 Task: Look for space in Tirunelveli, India from 2nd June, 2023 to 15th June, 2023 for 2 adults in price range Rs.10000 to Rs.15000. Place can be entire place with 1  bedroom having 1 bed and 1 bathroom. Property type can be house, flat, guest house, hotel. Booking option can be shelf check-in. Required host language is English.
Action: Mouse moved to (457, 80)
Screenshot: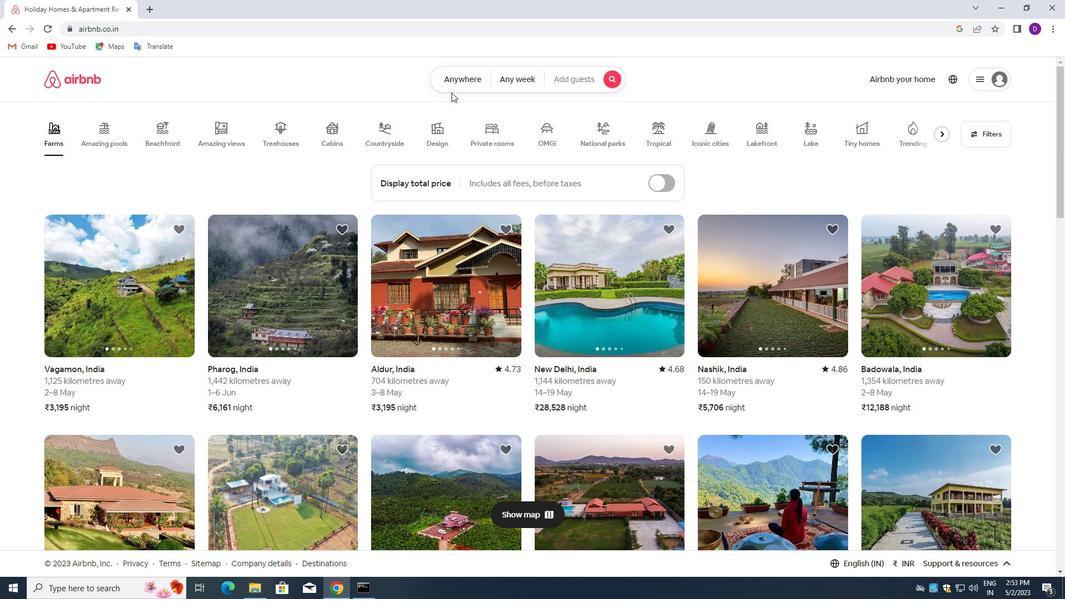 
Action: Mouse pressed left at (457, 80)
Screenshot: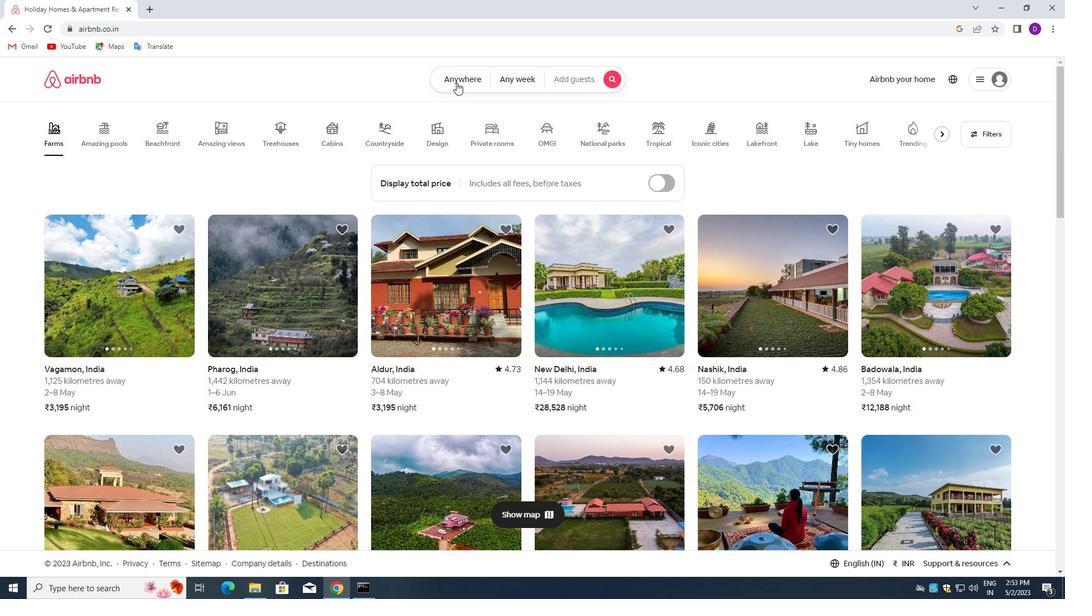 
Action: Mouse moved to (364, 127)
Screenshot: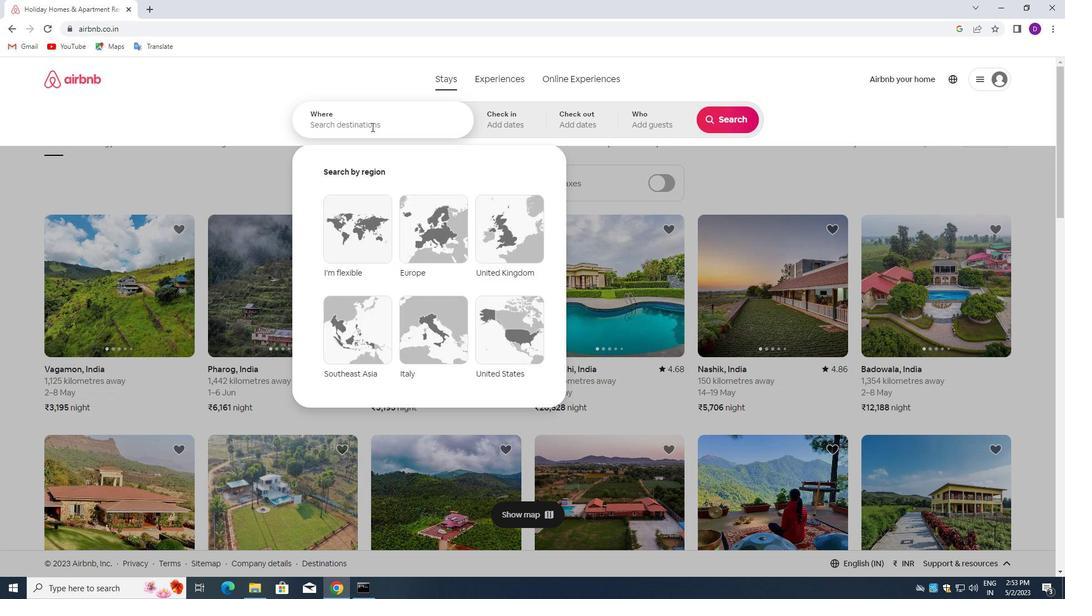 
Action: Mouse pressed left at (364, 127)
Screenshot: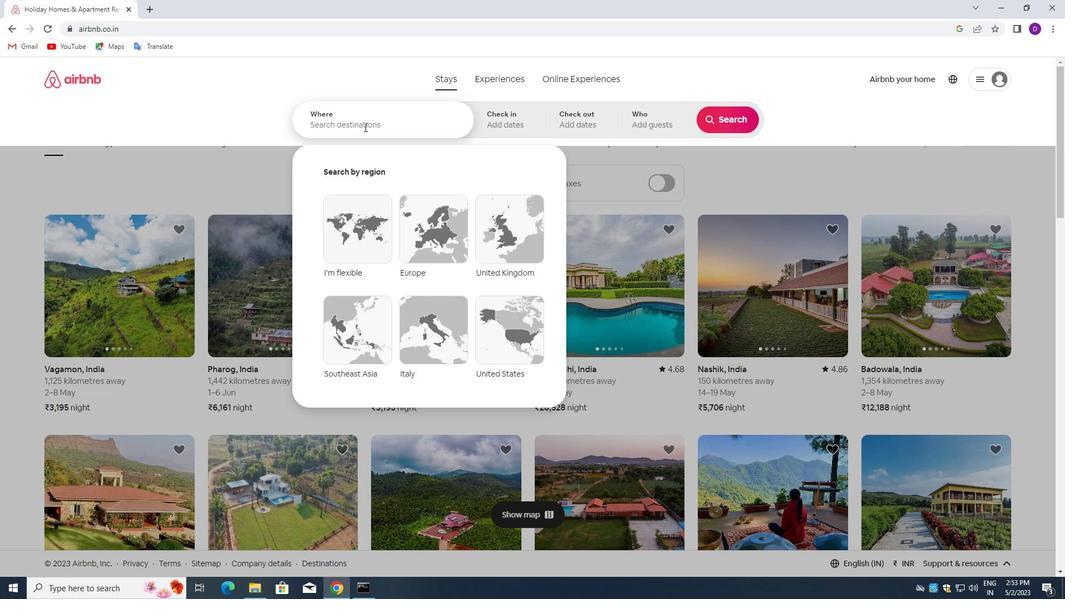 
Action: Key pressed <Key.shift_r>Tirunelveli,<Key.space><Key.shift>INDIA<Key.enter>
Screenshot: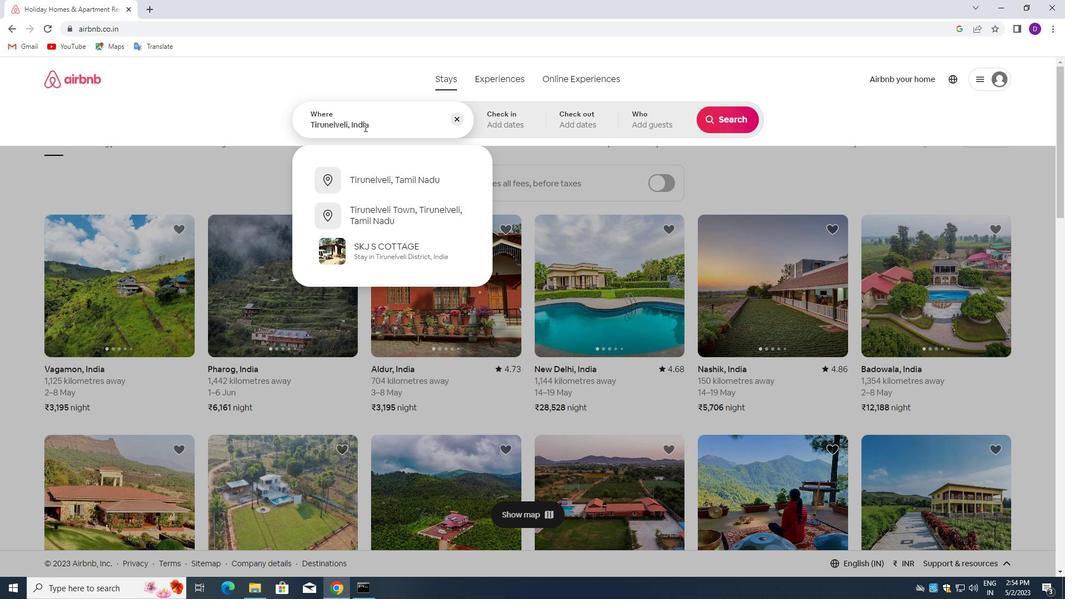 
Action: Mouse moved to (684, 254)
Screenshot: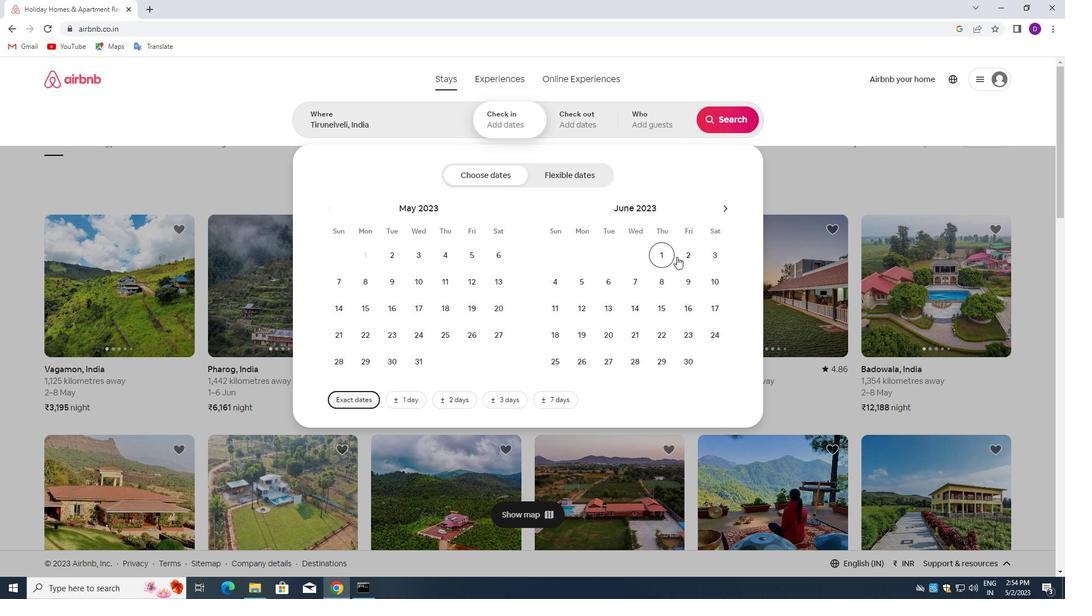 
Action: Mouse pressed left at (684, 254)
Screenshot: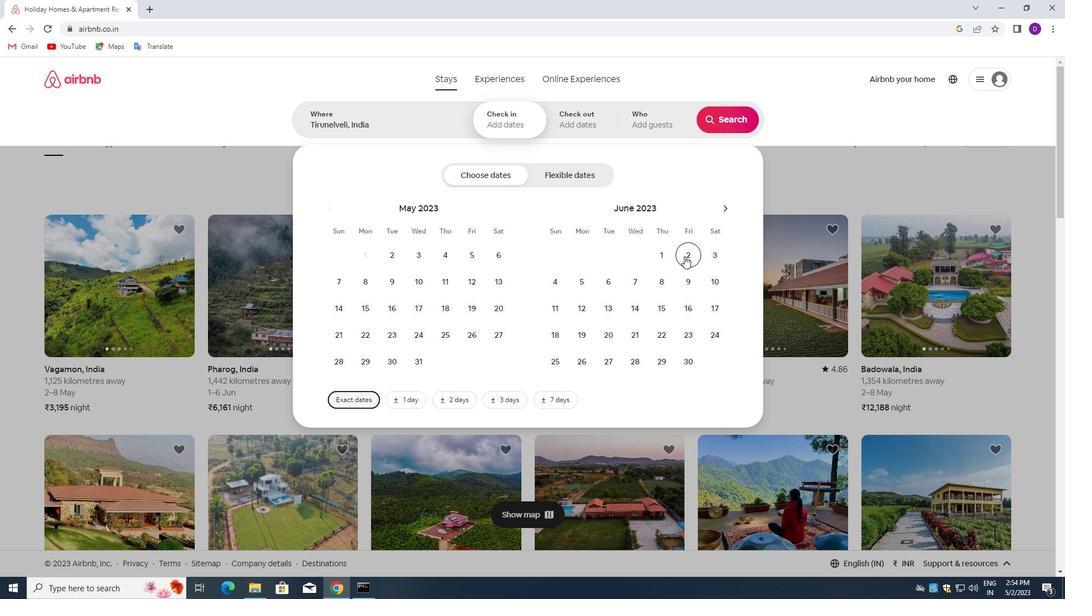 
Action: Mouse moved to (668, 303)
Screenshot: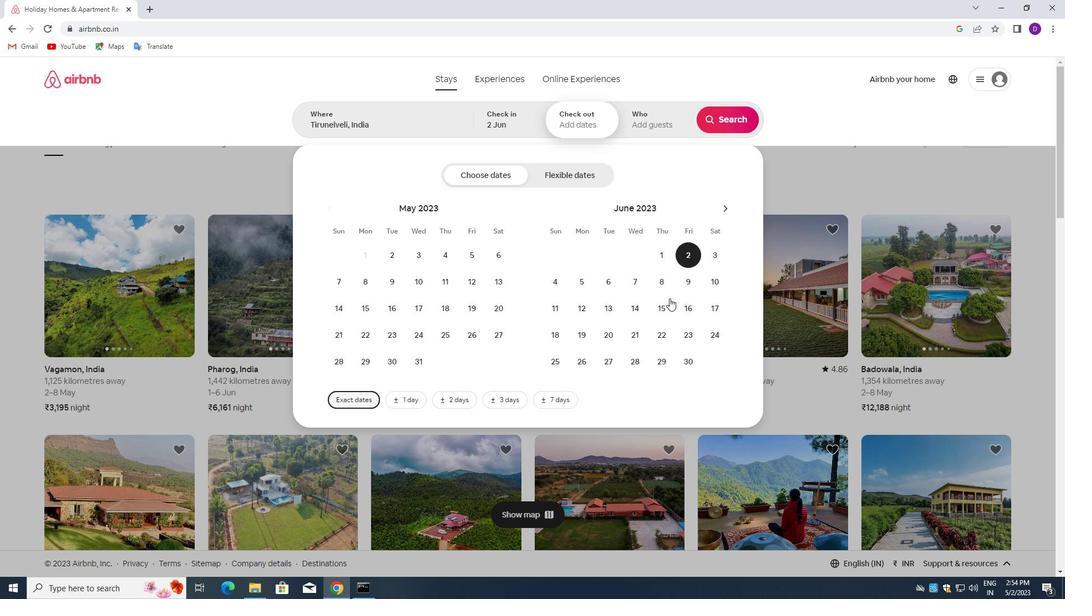 
Action: Mouse pressed left at (668, 303)
Screenshot: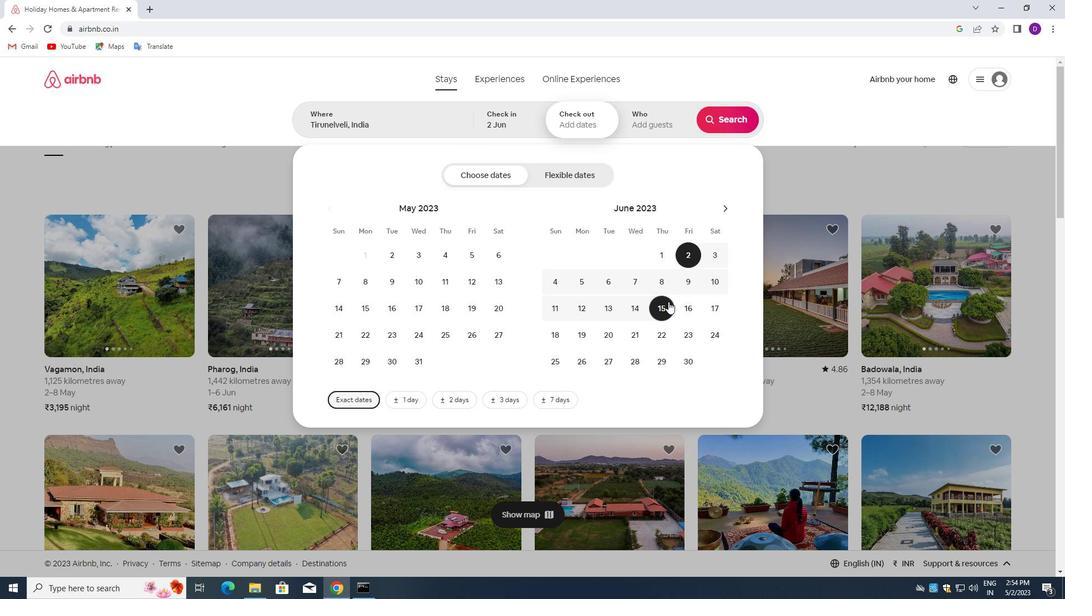 
Action: Mouse moved to (649, 114)
Screenshot: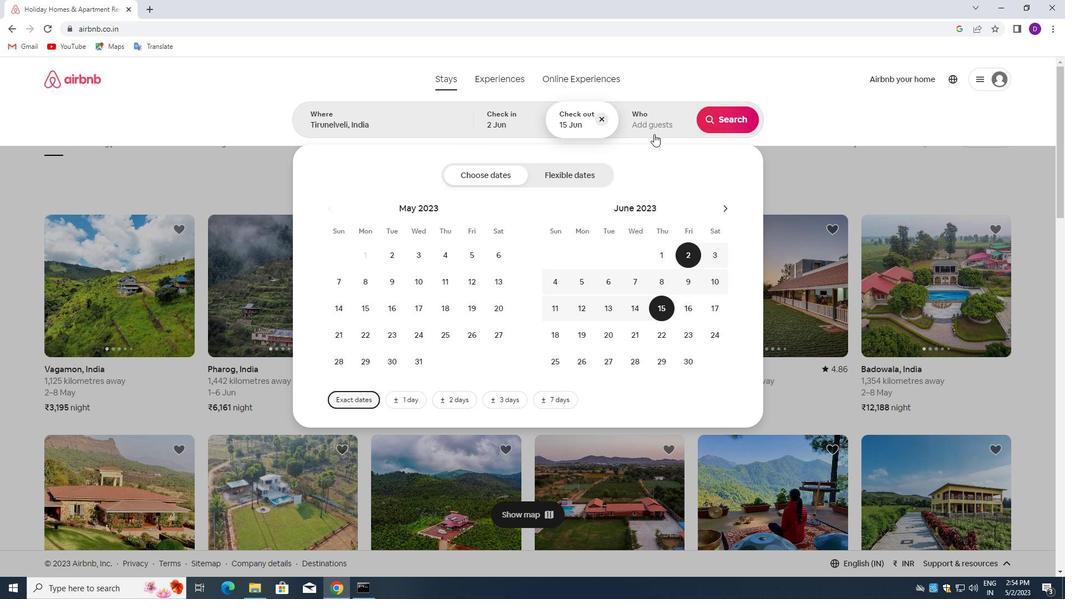 
Action: Mouse pressed left at (649, 114)
Screenshot: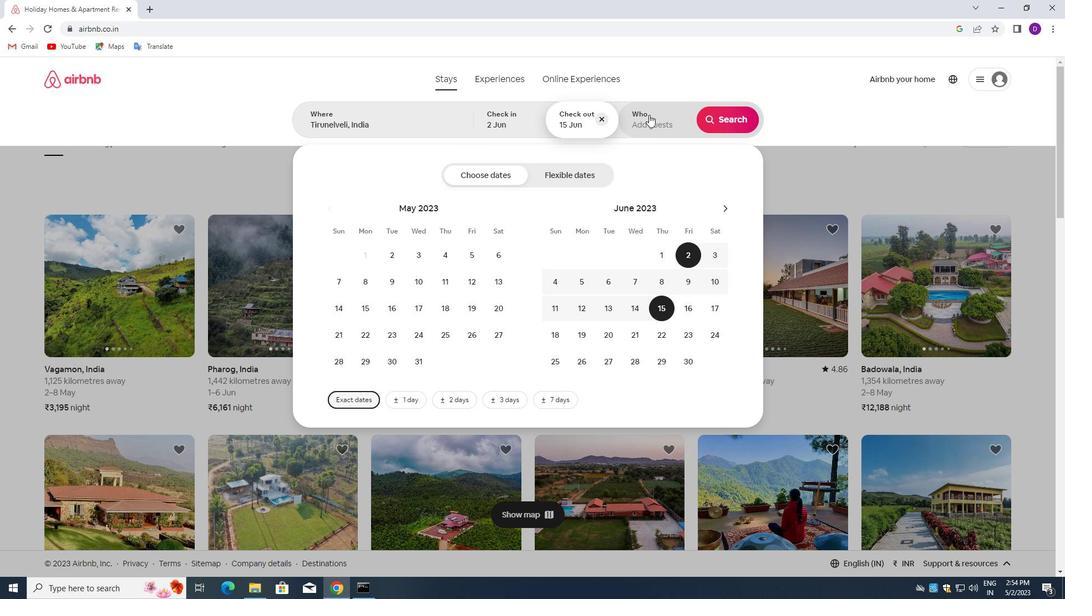 
Action: Mouse moved to (731, 180)
Screenshot: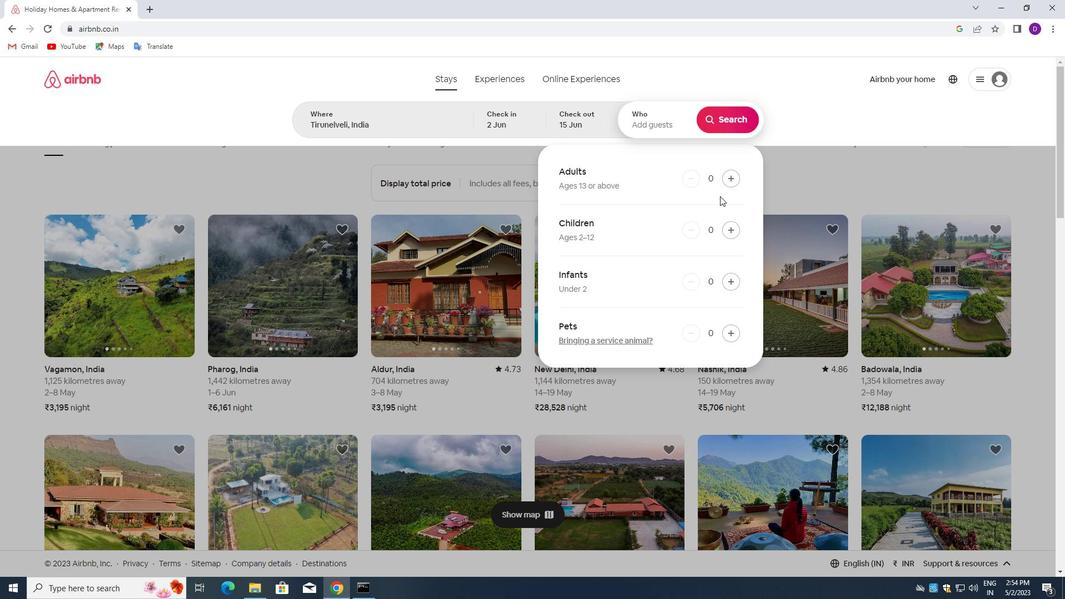 
Action: Mouse pressed left at (731, 180)
Screenshot: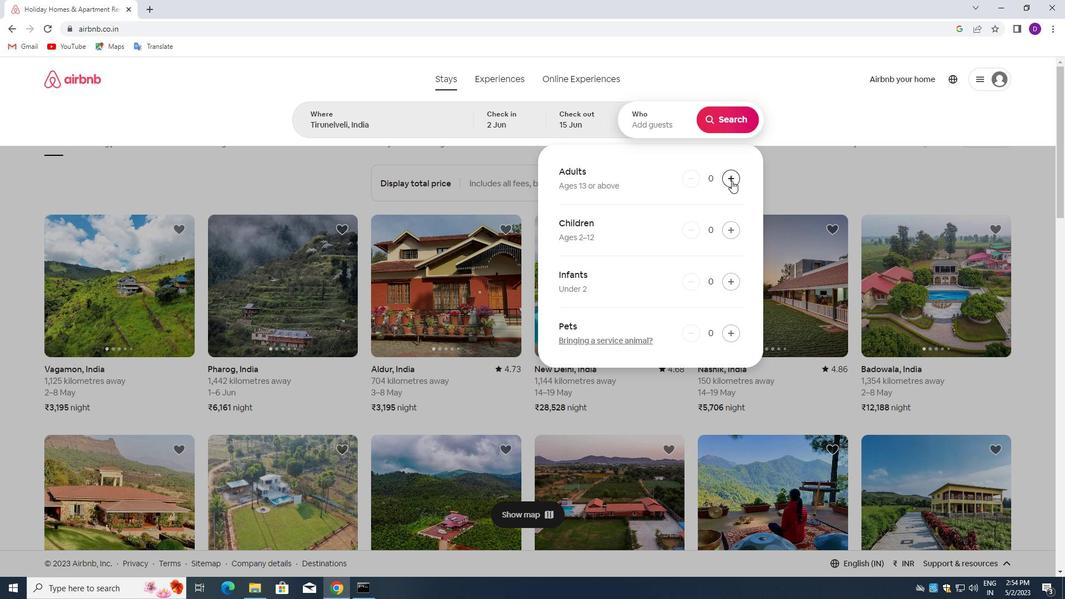 
Action: Mouse pressed left at (731, 180)
Screenshot: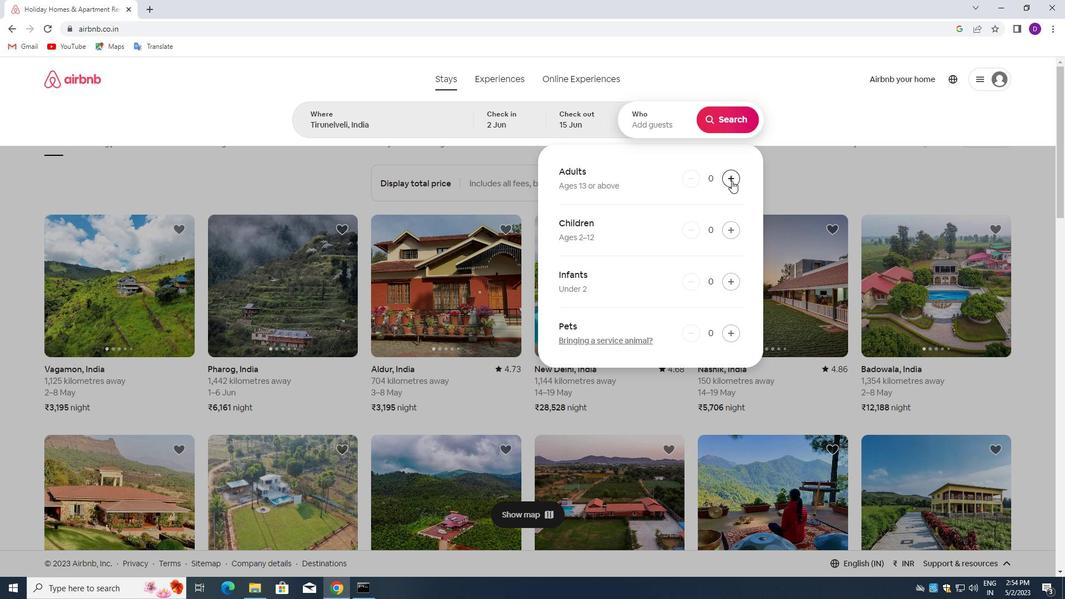 
Action: Mouse moved to (730, 122)
Screenshot: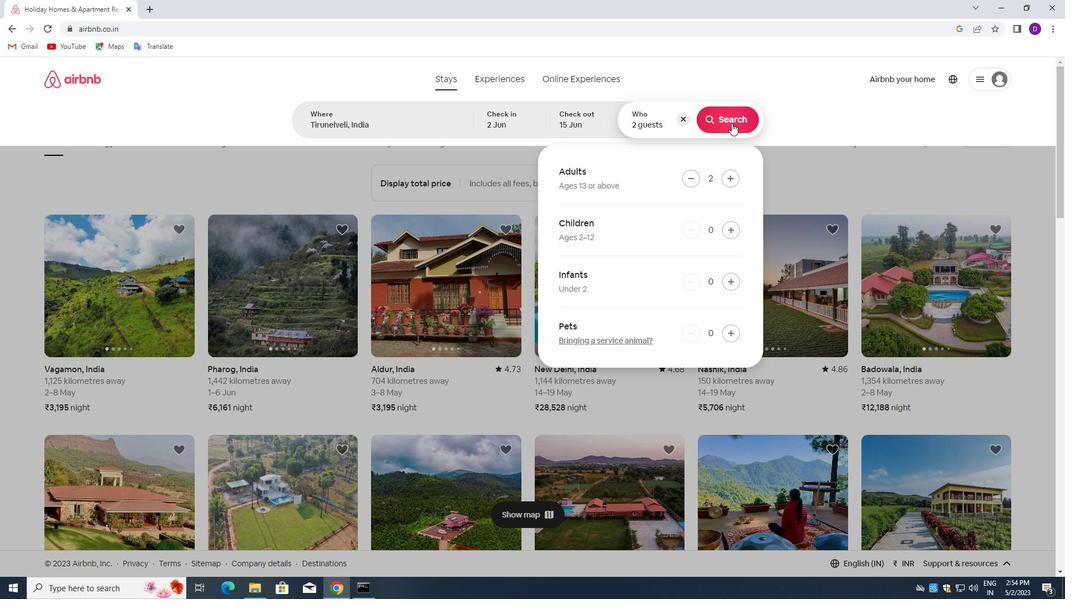
Action: Mouse pressed left at (730, 122)
Screenshot: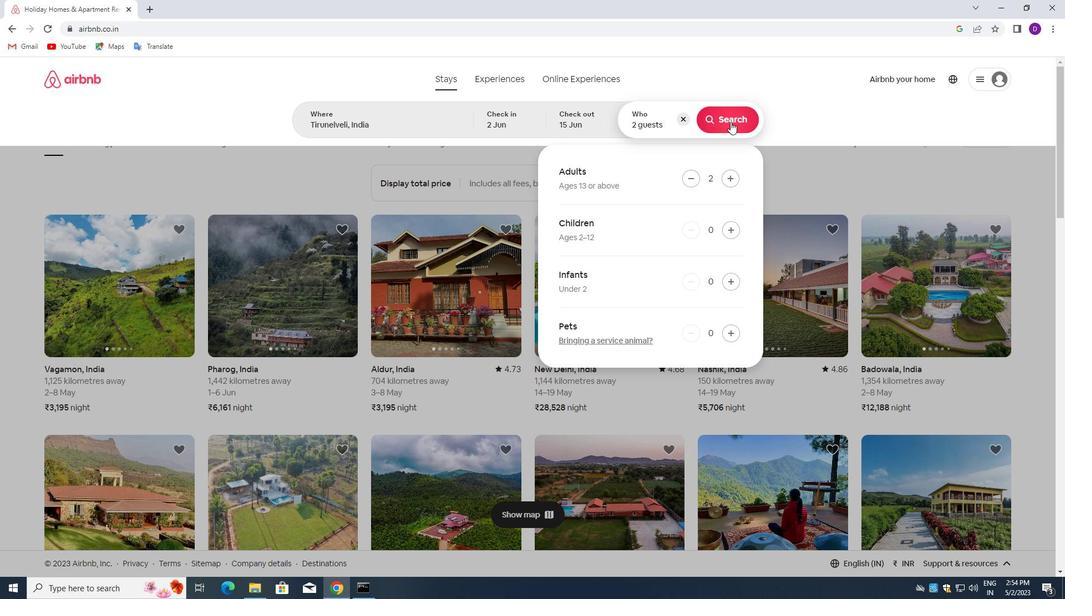 
Action: Mouse moved to (1007, 125)
Screenshot: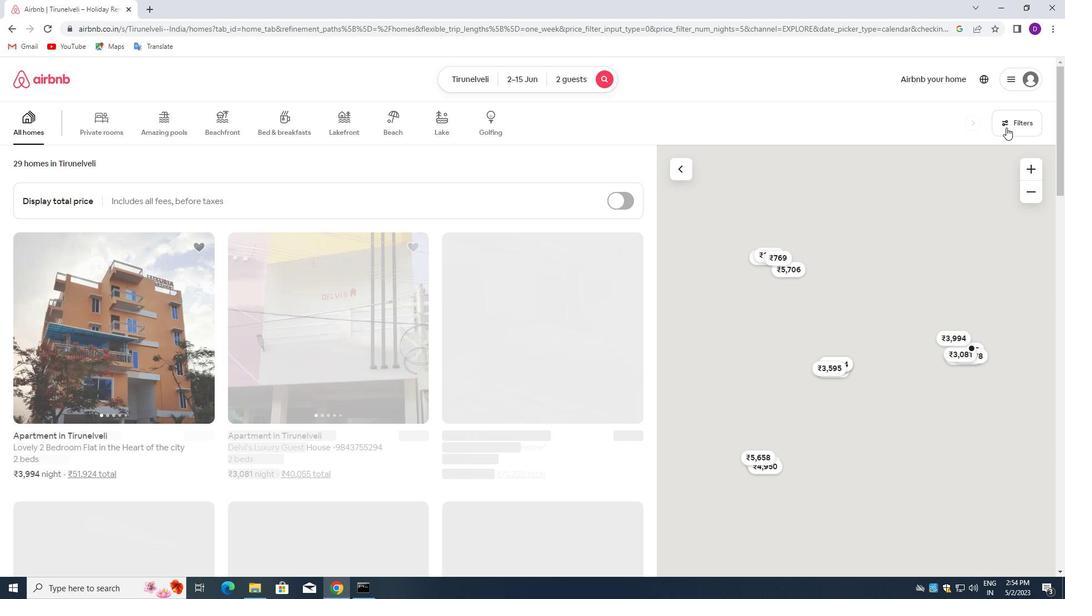 
Action: Mouse pressed left at (1007, 125)
Screenshot: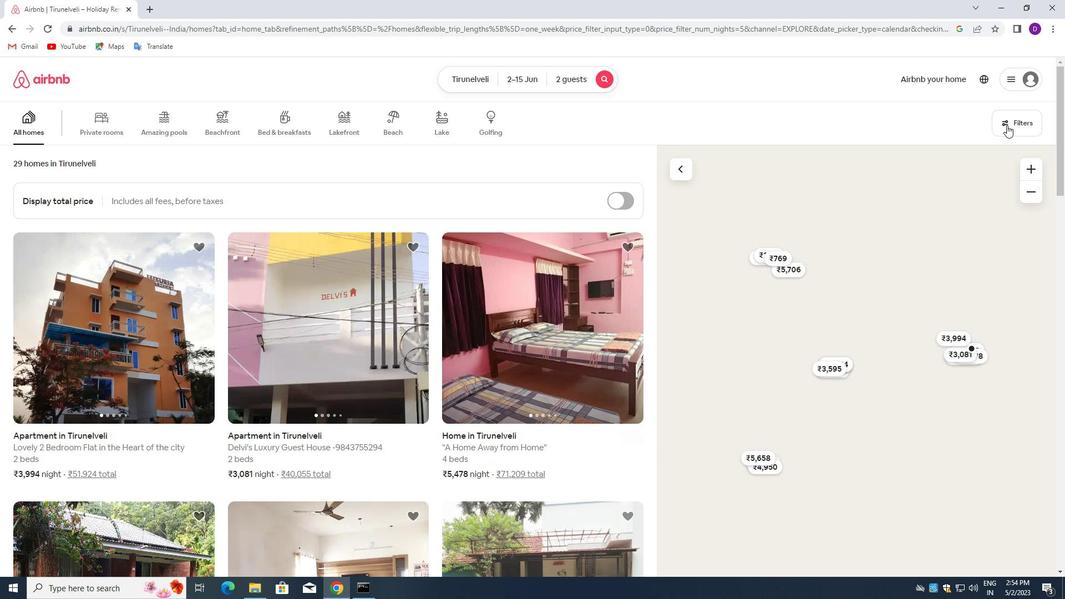 
Action: Mouse moved to (377, 262)
Screenshot: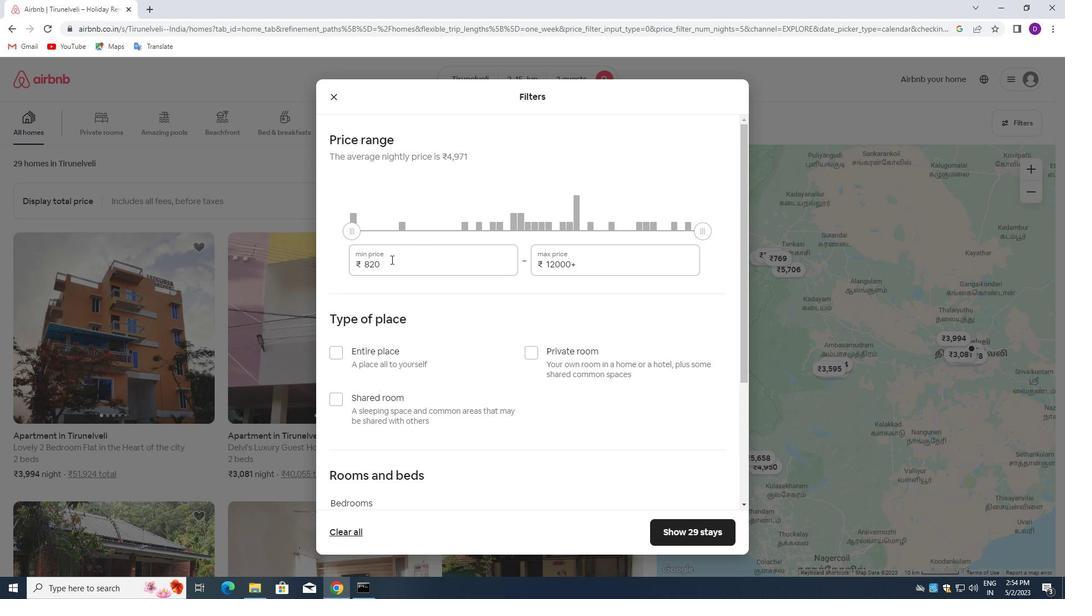 
Action: Mouse pressed left at (377, 262)
Screenshot: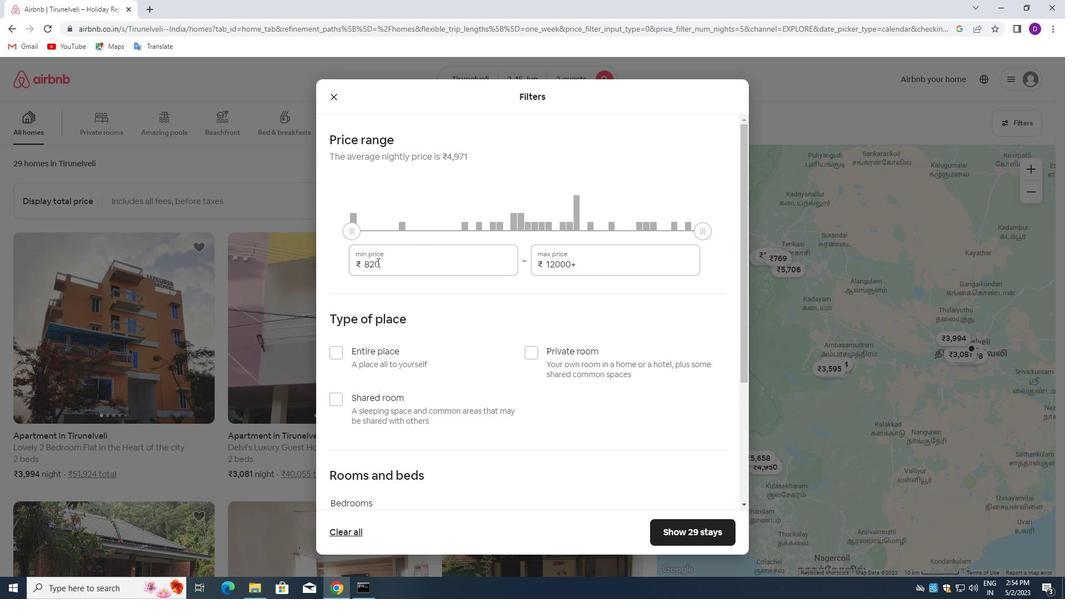 
Action: Mouse moved to (385, 263)
Screenshot: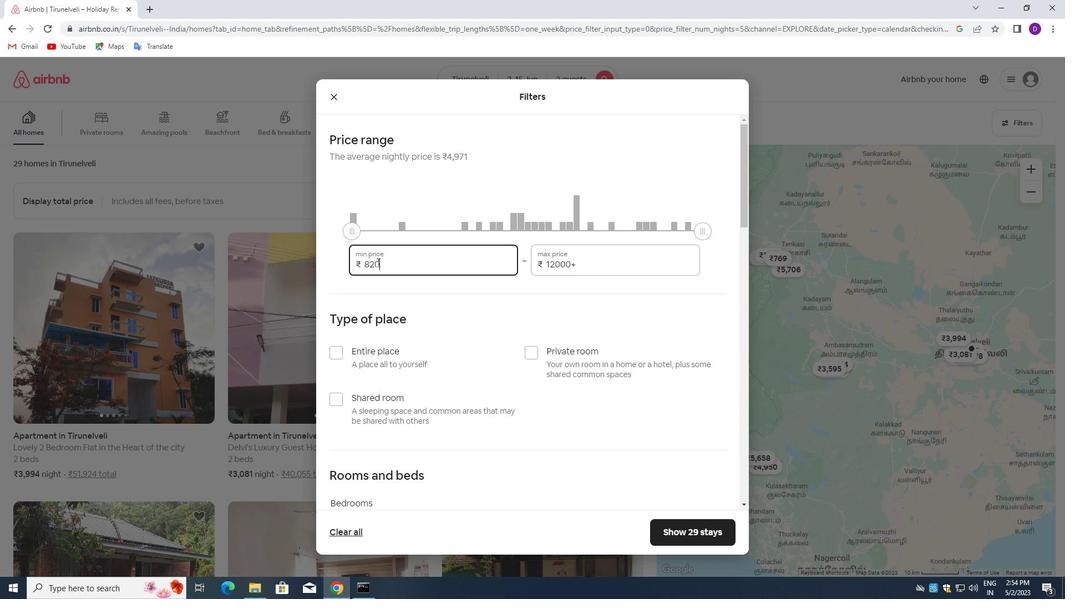 
Action: Mouse pressed left at (385, 263)
Screenshot: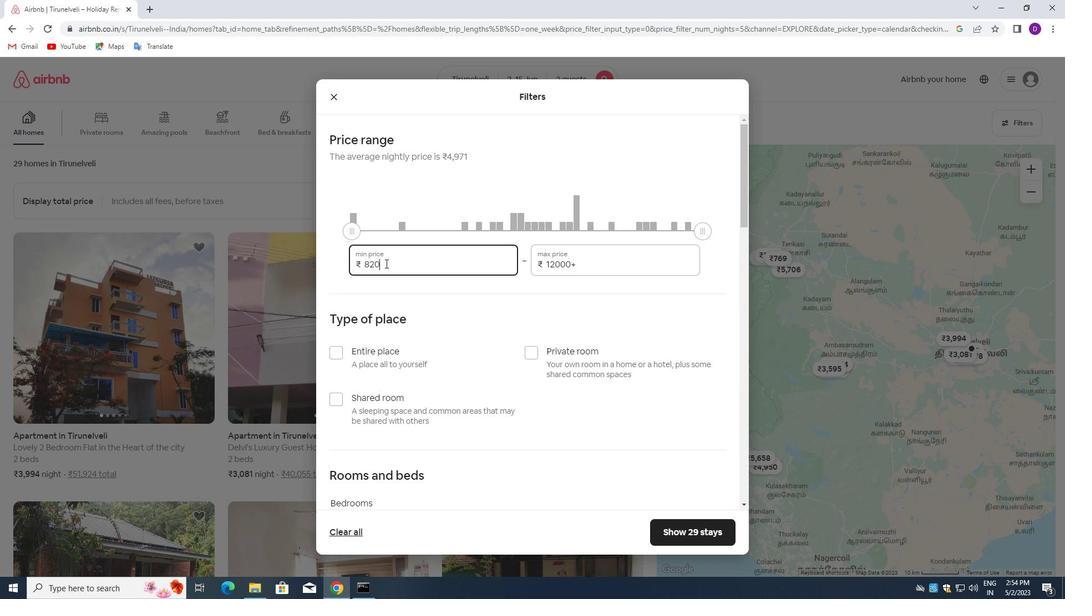 
Action: Mouse pressed left at (385, 263)
Screenshot: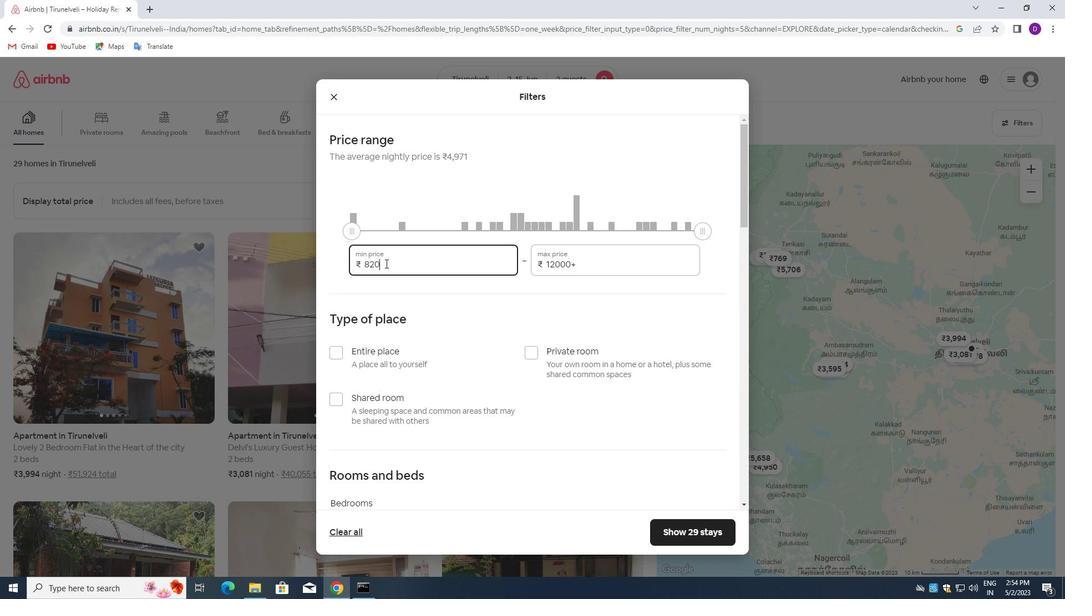
Action: Key pressed 10000<Key.tab>15000
Screenshot: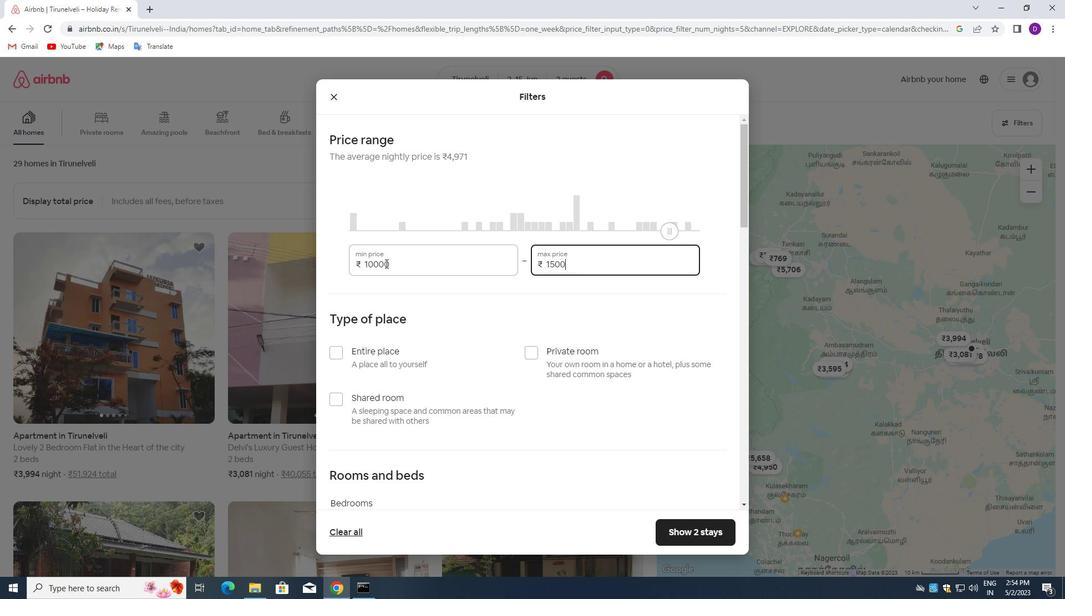 
Action: Mouse moved to (432, 309)
Screenshot: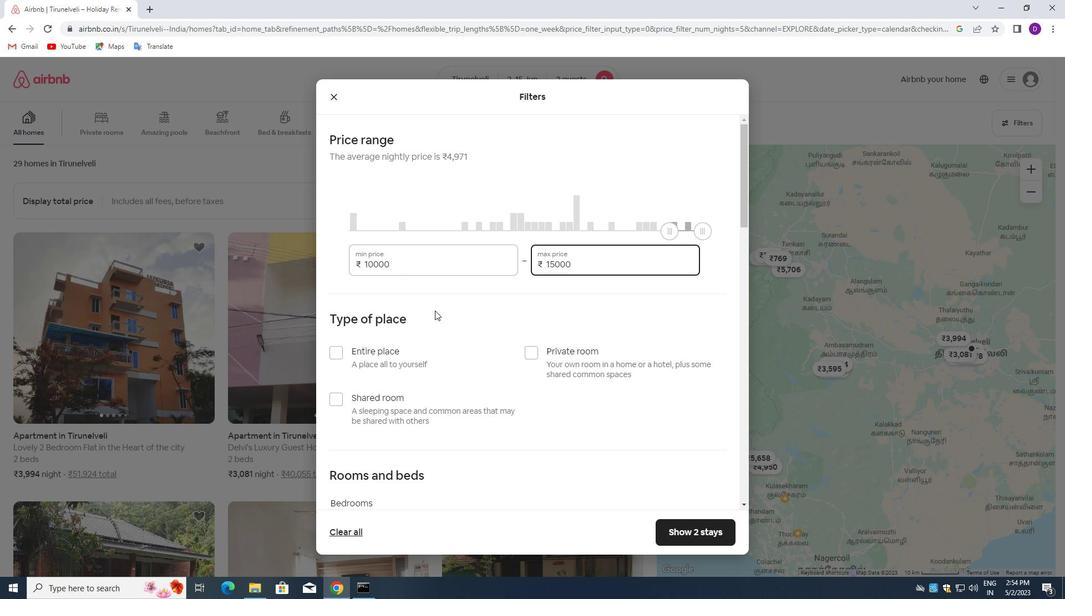 
Action: Mouse scrolled (432, 309) with delta (0, 0)
Screenshot: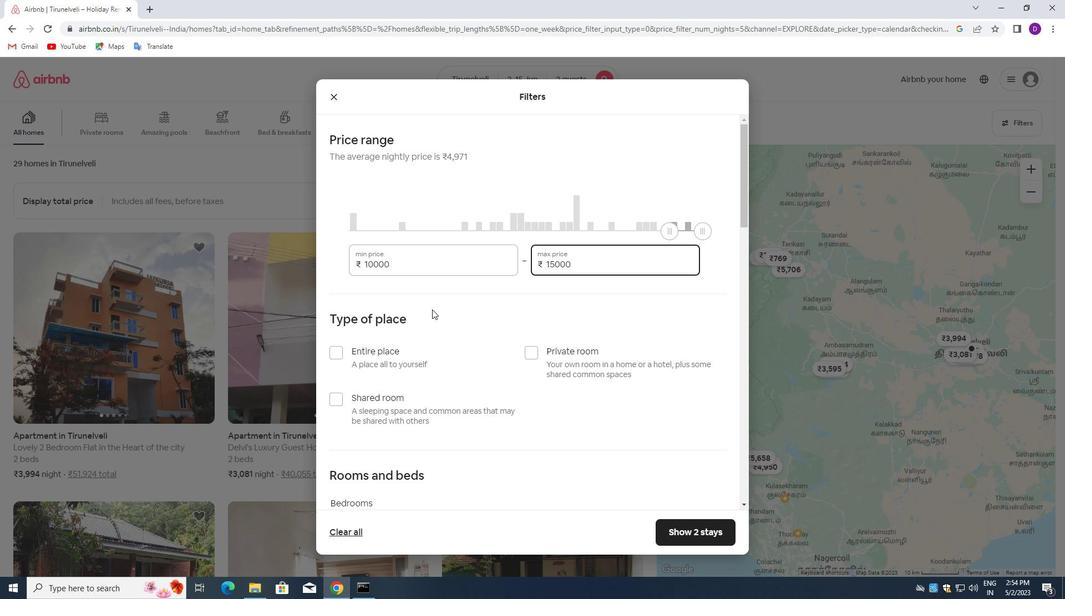 
Action: Mouse moved to (431, 309)
Screenshot: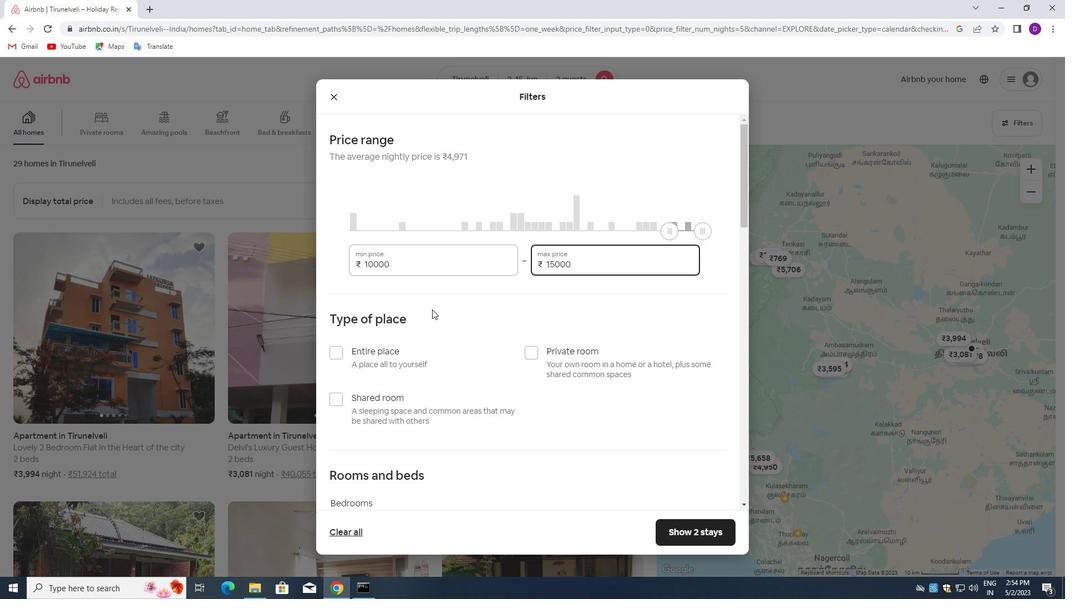 
Action: Mouse scrolled (431, 309) with delta (0, 0)
Screenshot: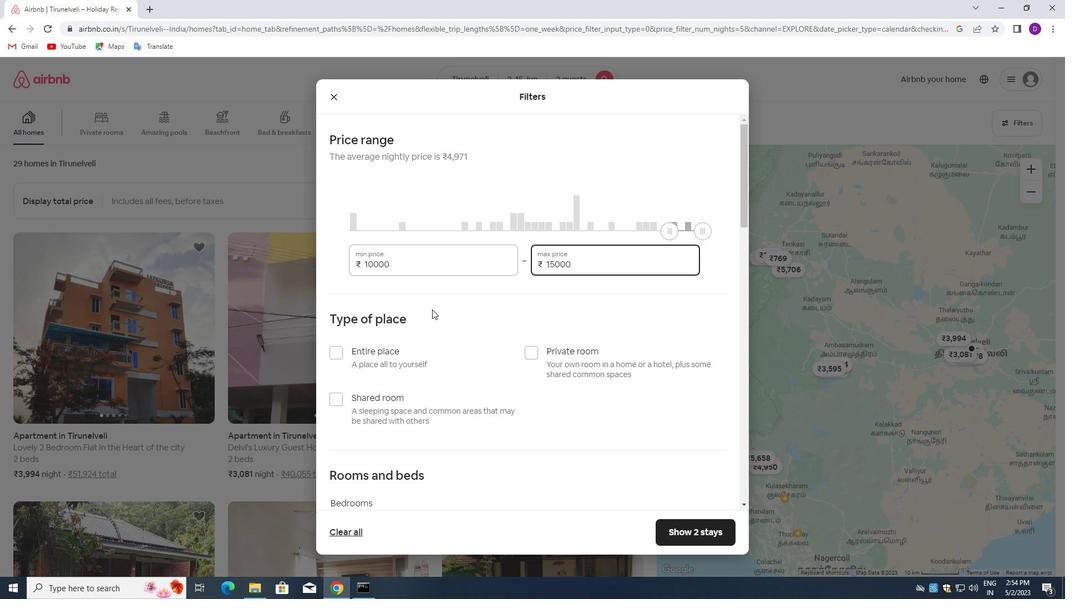 
Action: Mouse moved to (430, 309)
Screenshot: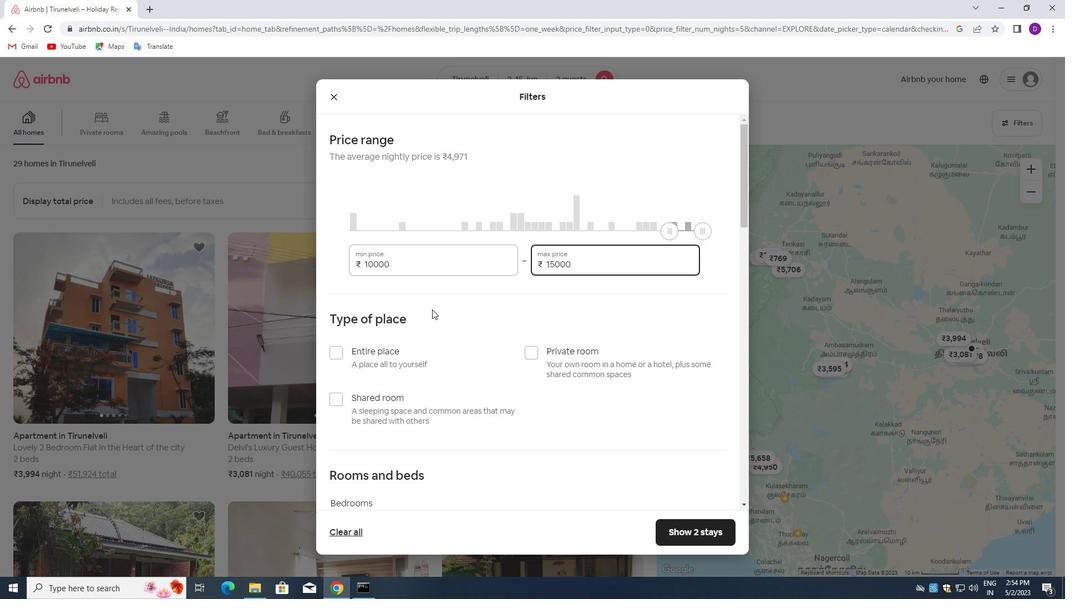
Action: Mouse scrolled (430, 309) with delta (0, 0)
Screenshot: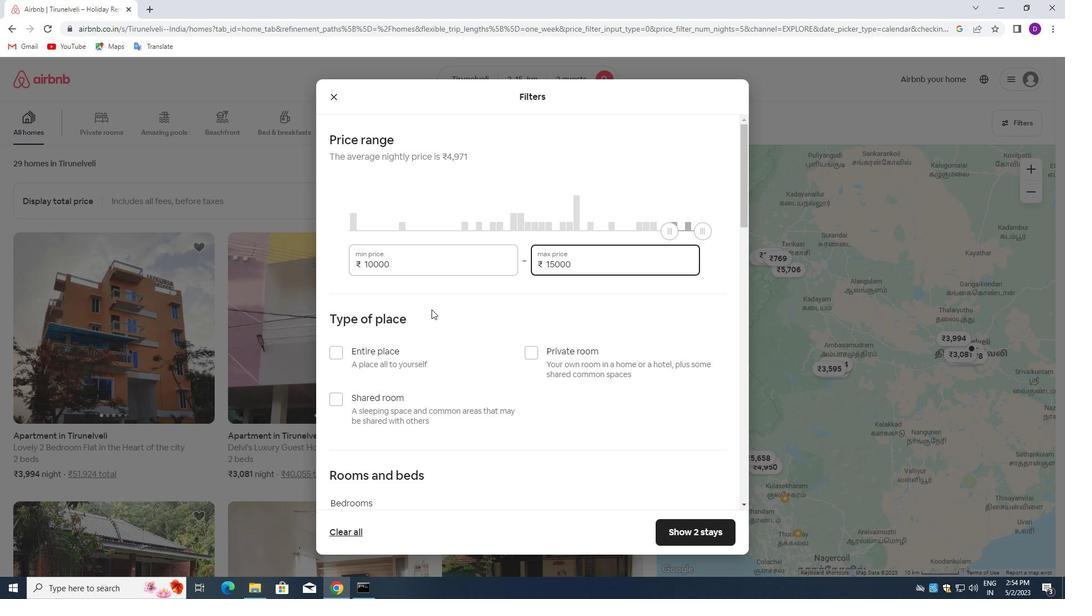 
Action: Mouse moved to (338, 187)
Screenshot: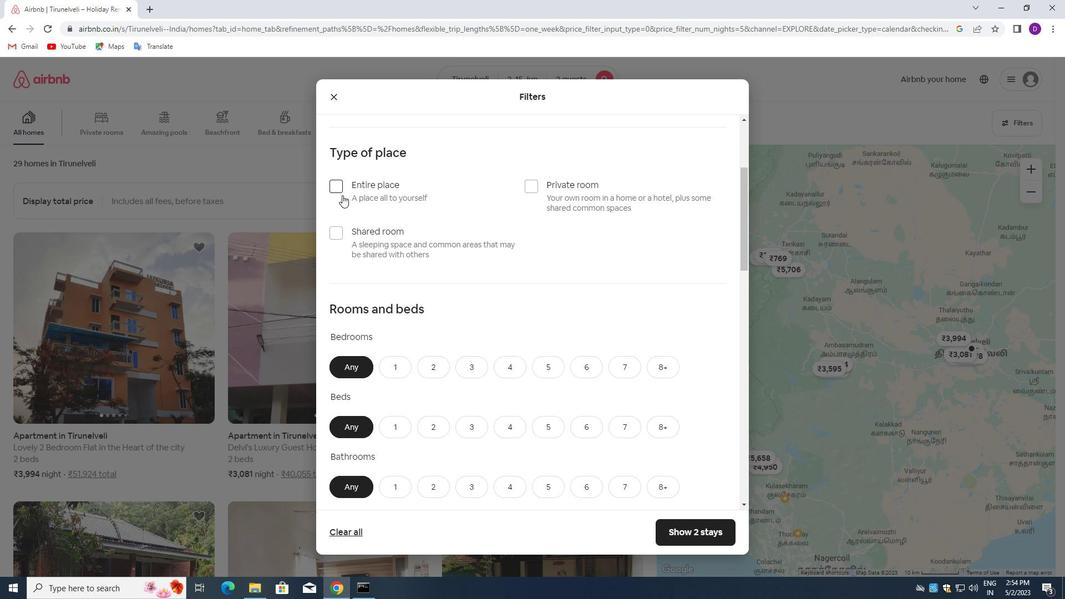 
Action: Mouse pressed left at (338, 187)
Screenshot: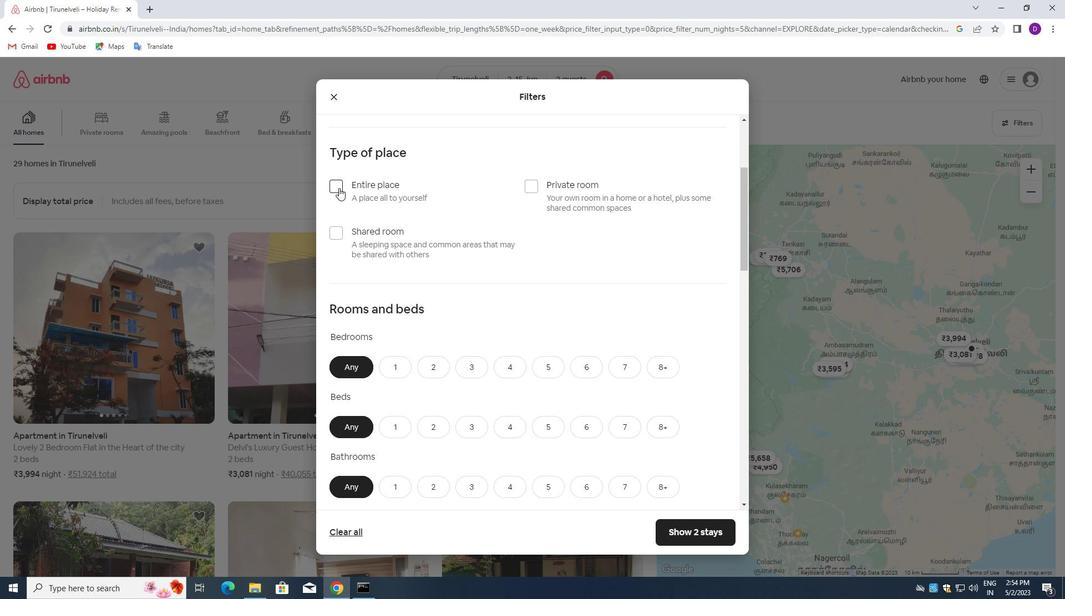 
Action: Mouse moved to (415, 227)
Screenshot: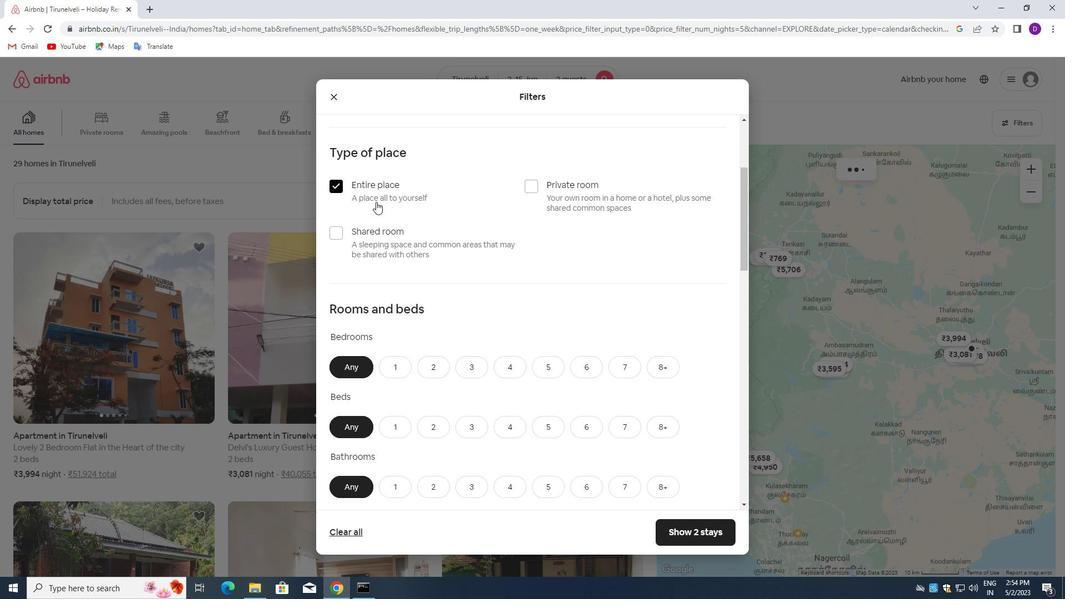 
Action: Mouse scrolled (415, 226) with delta (0, 0)
Screenshot: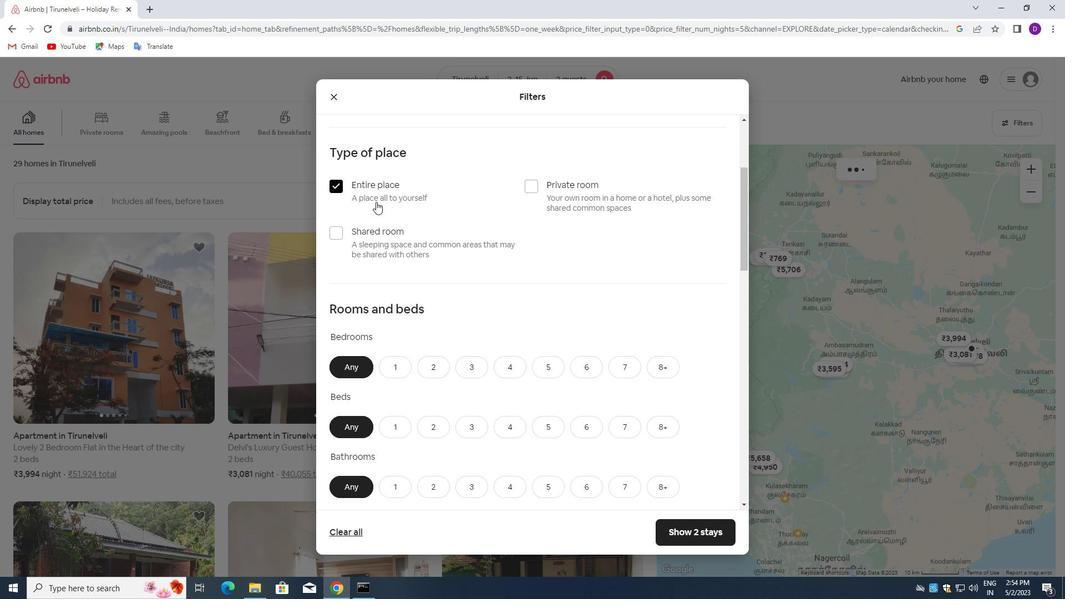 
Action: Mouse moved to (394, 298)
Screenshot: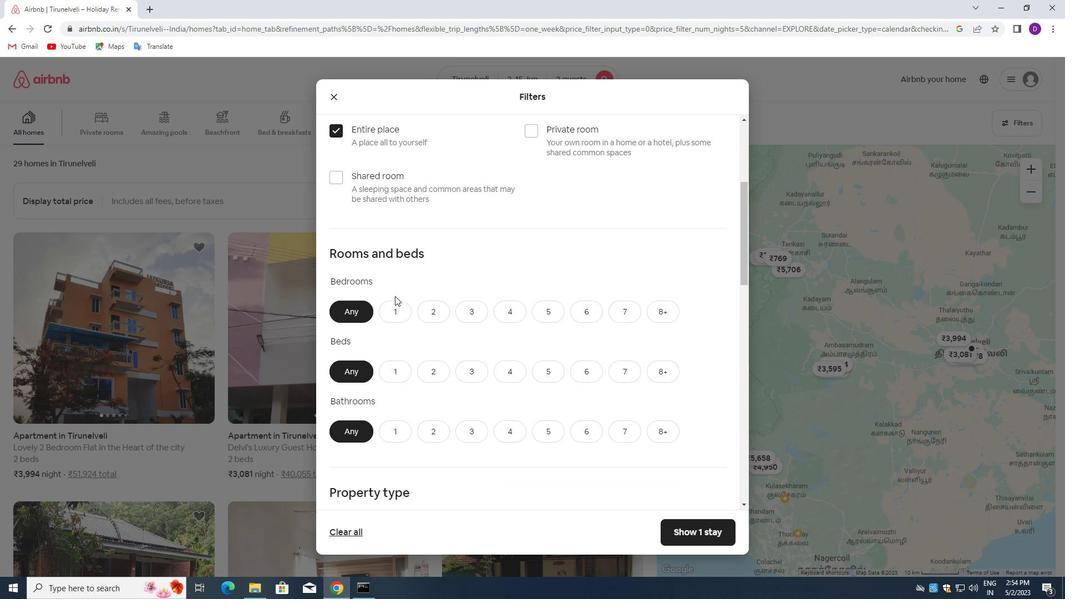 
Action: Mouse pressed left at (394, 298)
Screenshot: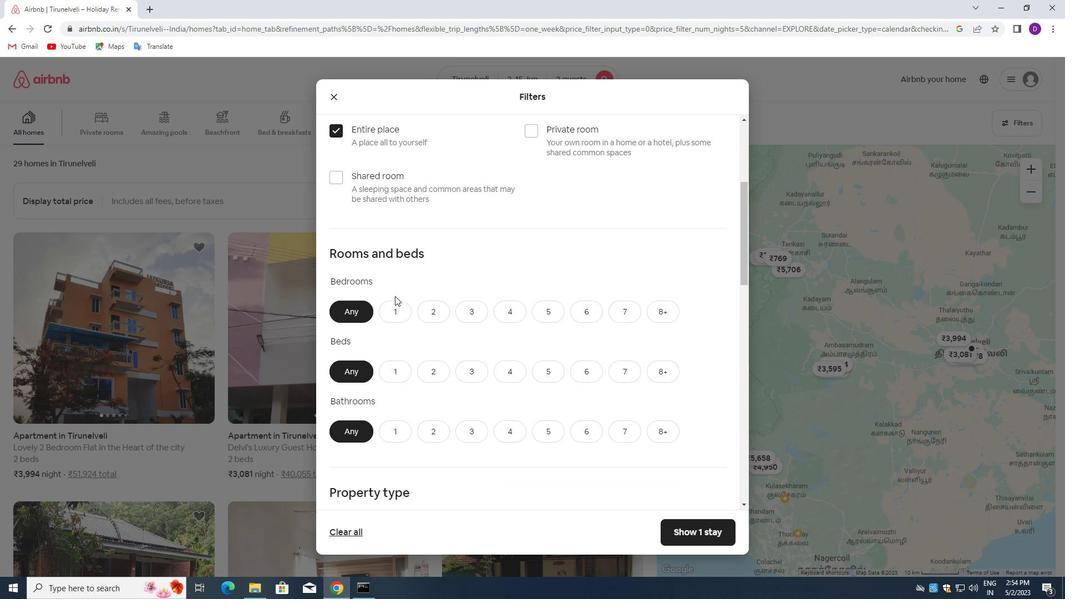 
Action: Mouse moved to (395, 307)
Screenshot: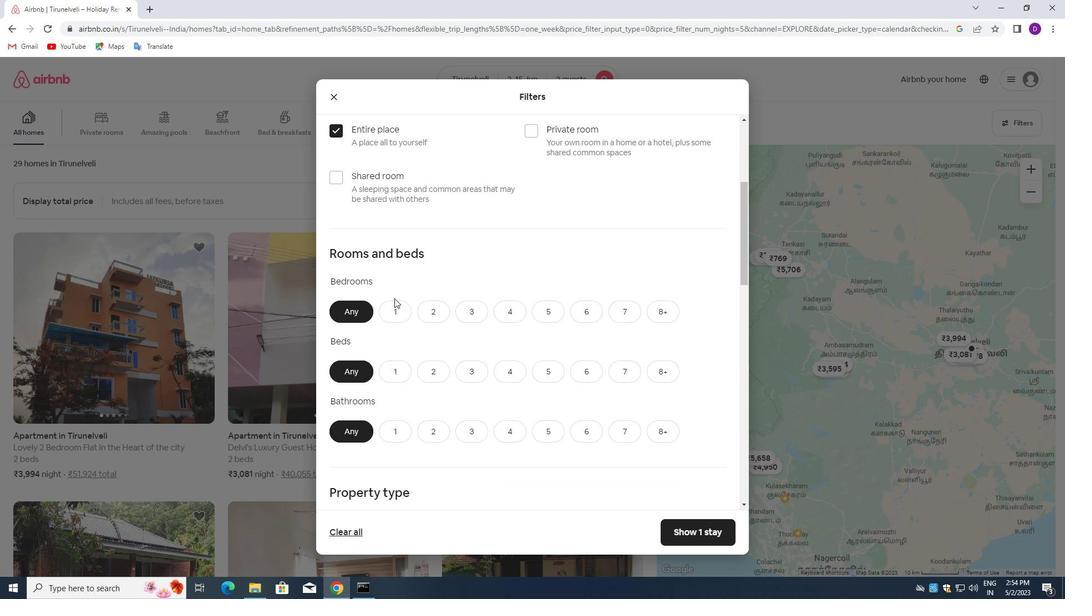 
Action: Mouse pressed left at (395, 307)
Screenshot: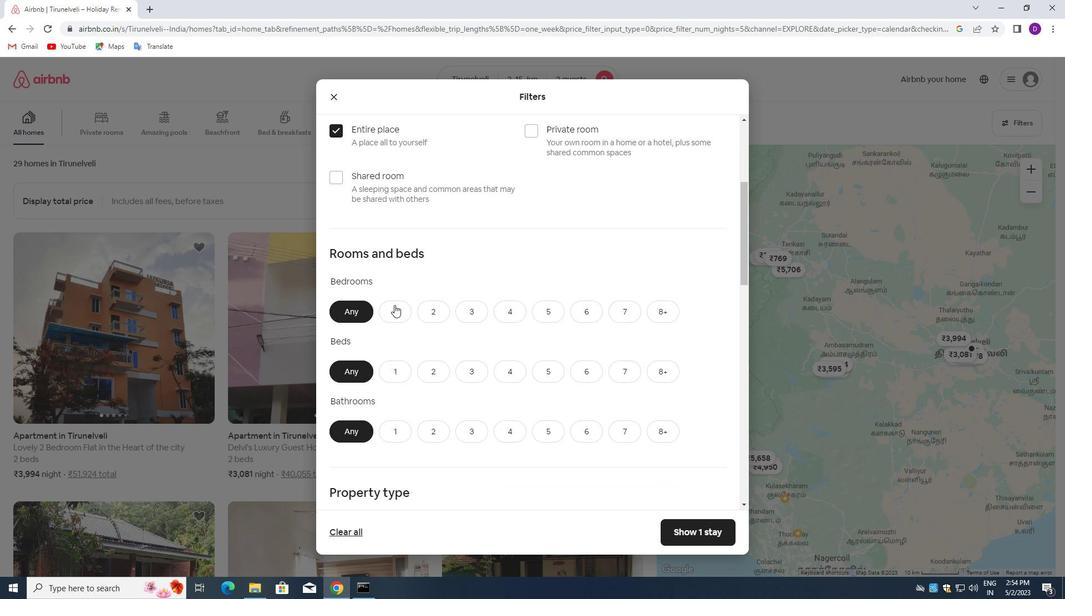 
Action: Mouse moved to (398, 364)
Screenshot: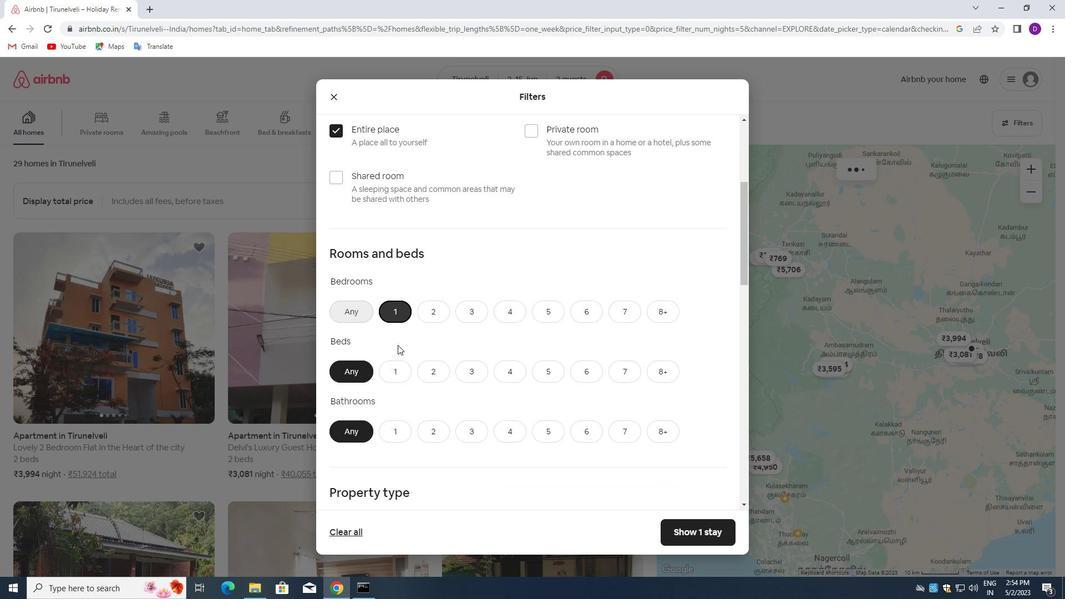 
Action: Mouse pressed left at (398, 364)
Screenshot: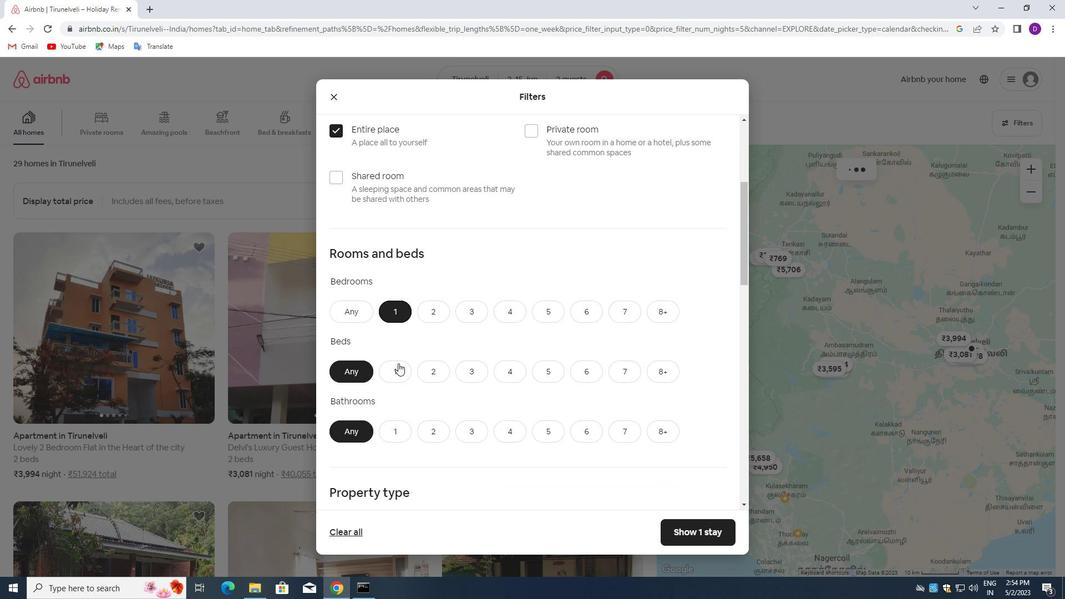 
Action: Mouse moved to (396, 430)
Screenshot: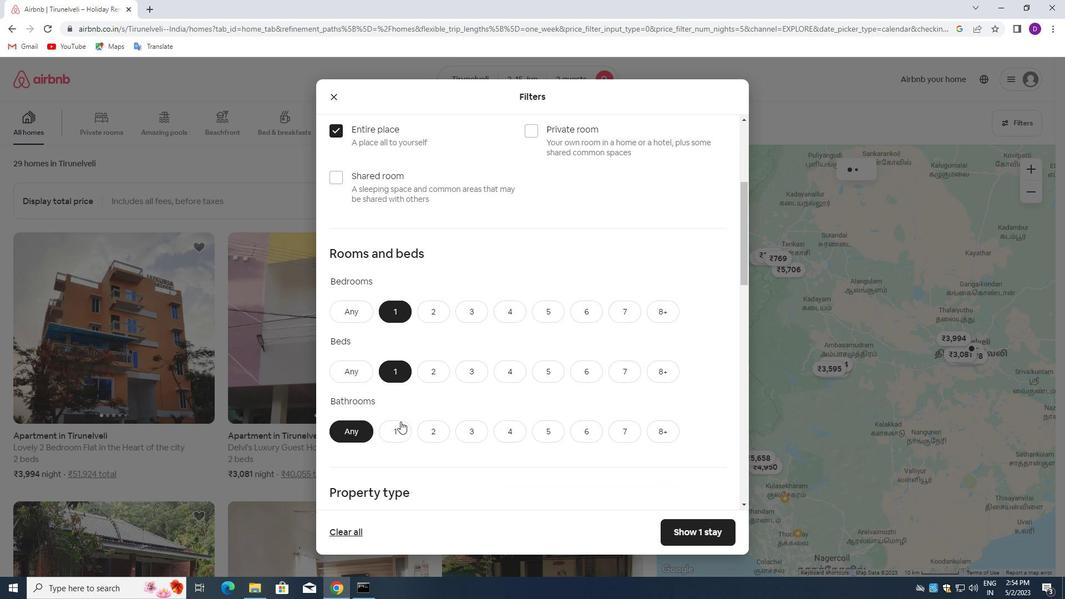 
Action: Mouse pressed left at (396, 430)
Screenshot: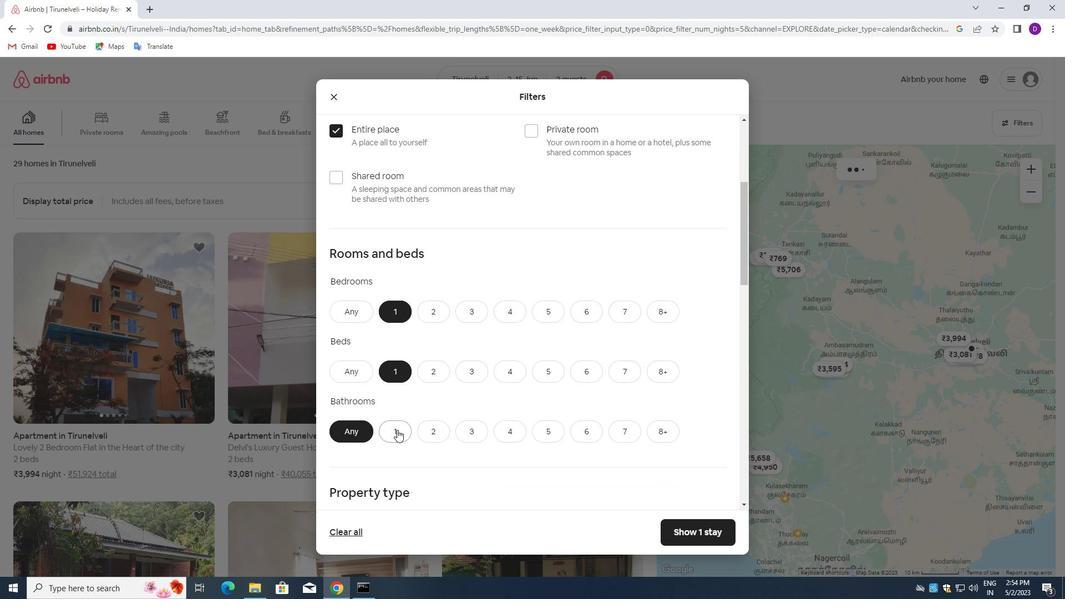 
Action: Mouse moved to (433, 247)
Screenshot: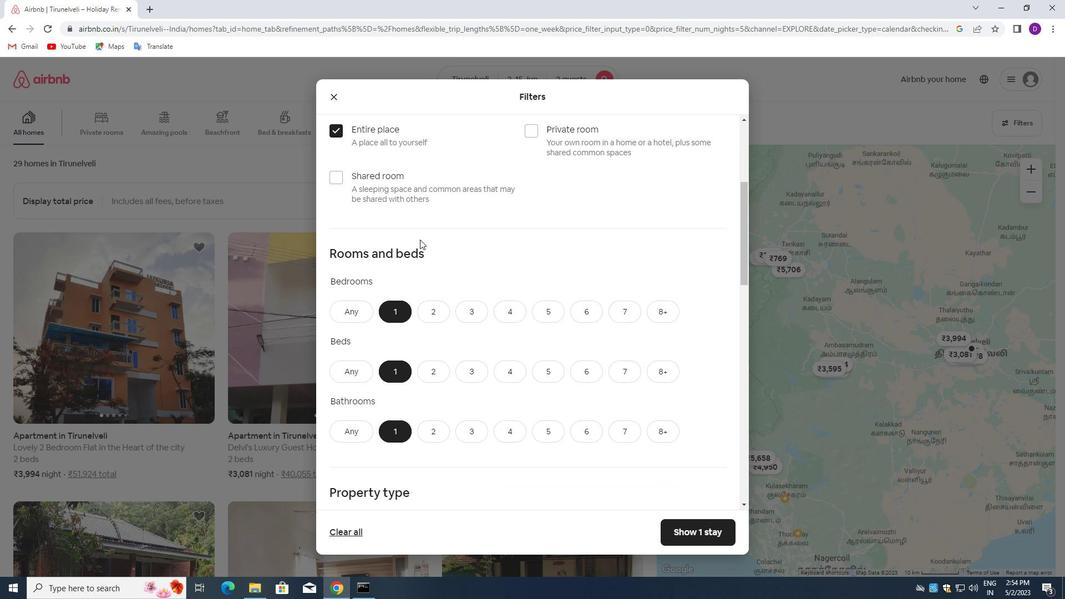 
Action: Mouse scrolled (433, 246) with delta (0, 0)
Screenshot: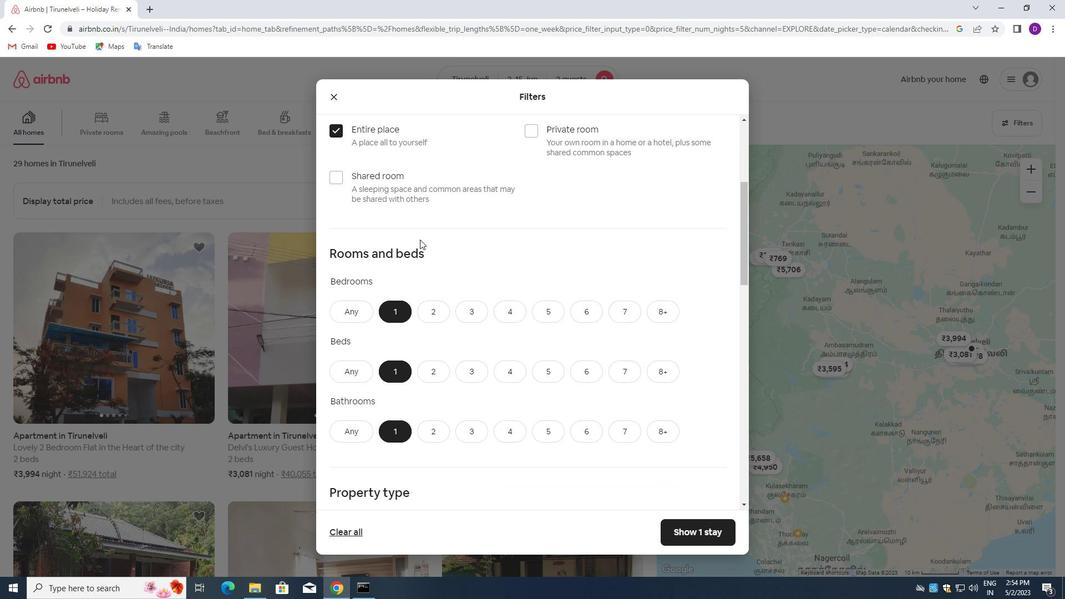 
Action: Mouse moved to (435, 248)
Screenshot: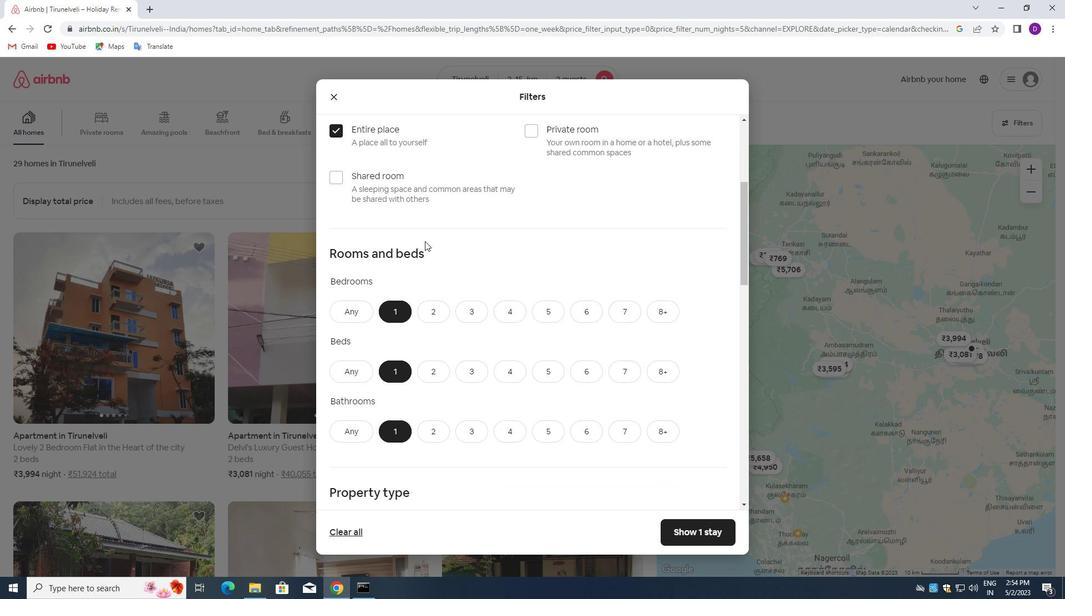 
Action: Mouse scrolled (435, 248) with delta (0, 0)
Screenshot: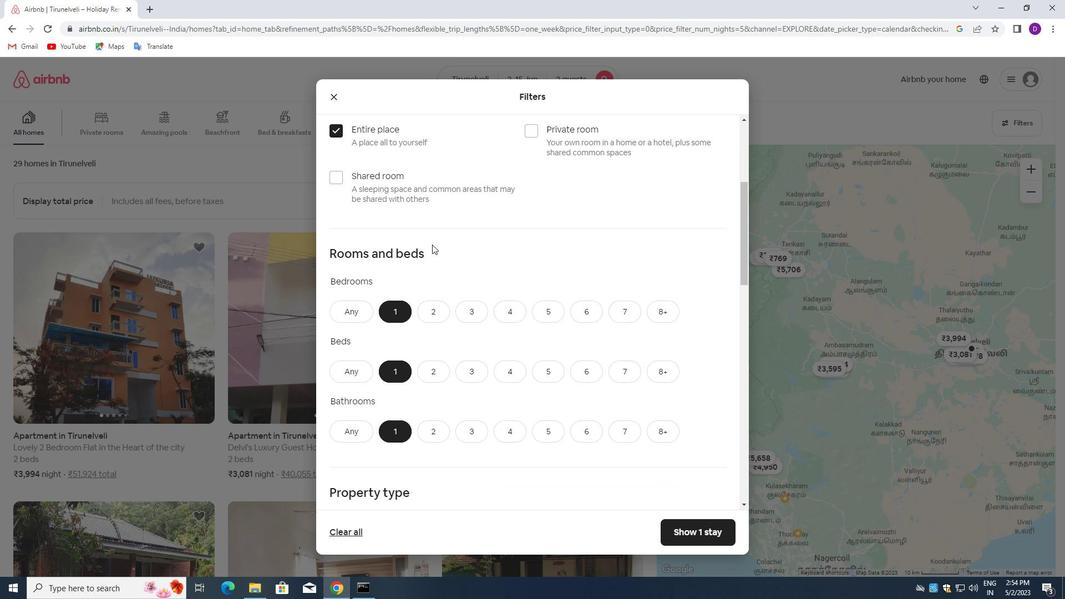 
Action: Mouse moved to (435, 248)
Screenshot: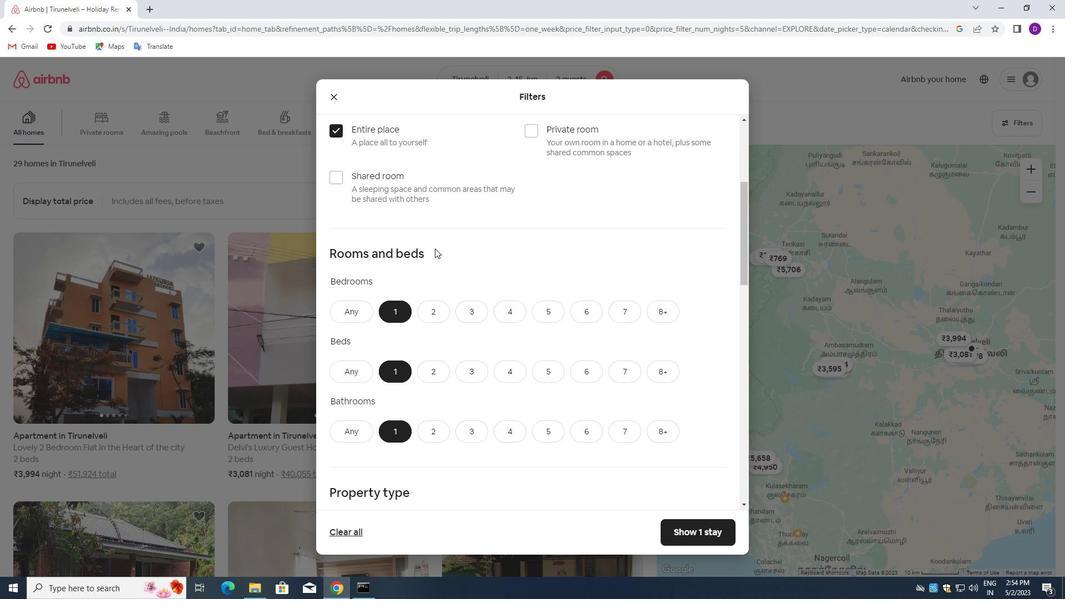 
Action: Mouse scrolled (435, 248) with delta (0, 0)
Screenshot: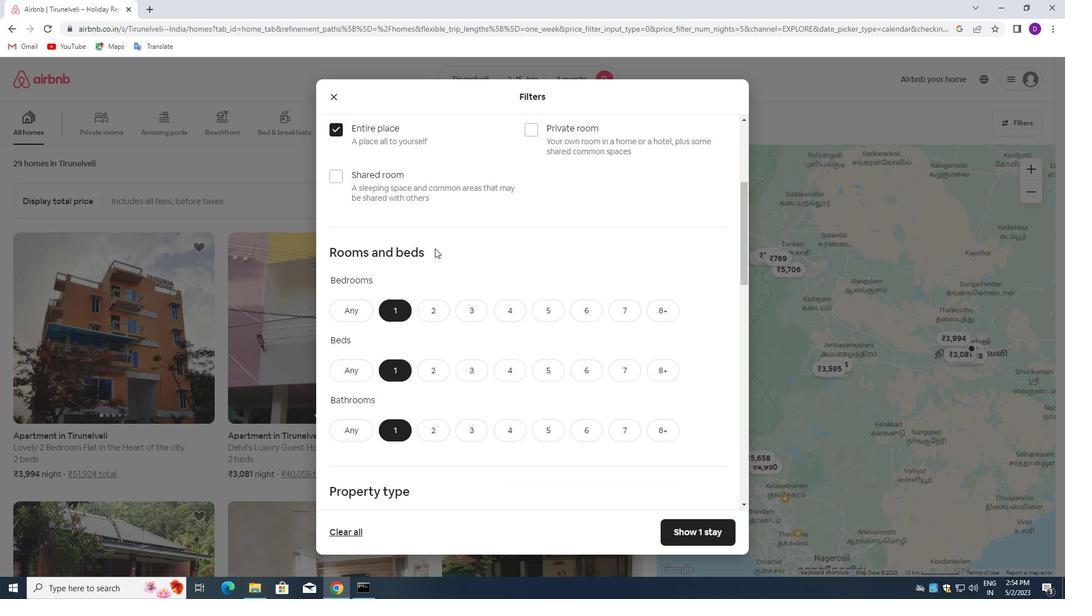 
Action: Mouse moved to (435, 248)
Screenshot: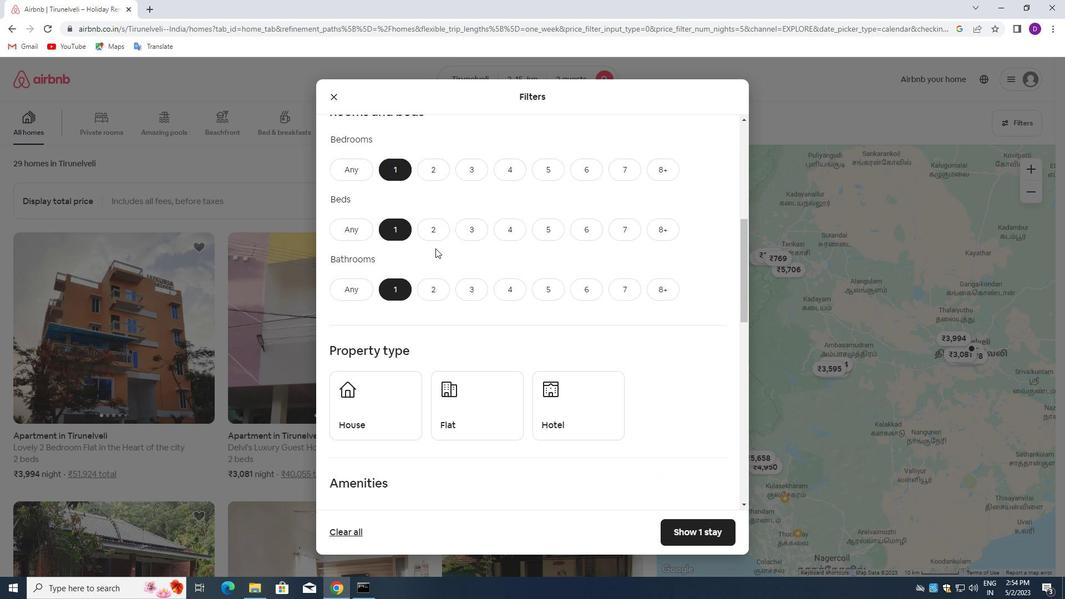 
Action: Mouse scrolled (435, 248) with delta (0, 0)
Screenshot: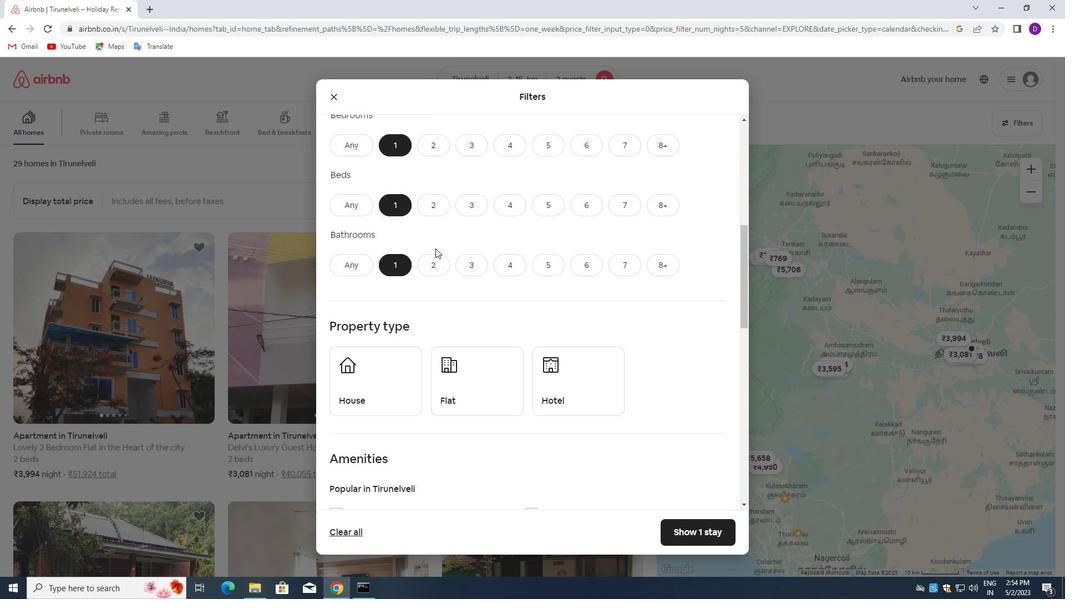 
Action: Mouse moved to (385, 314)
Screenshot: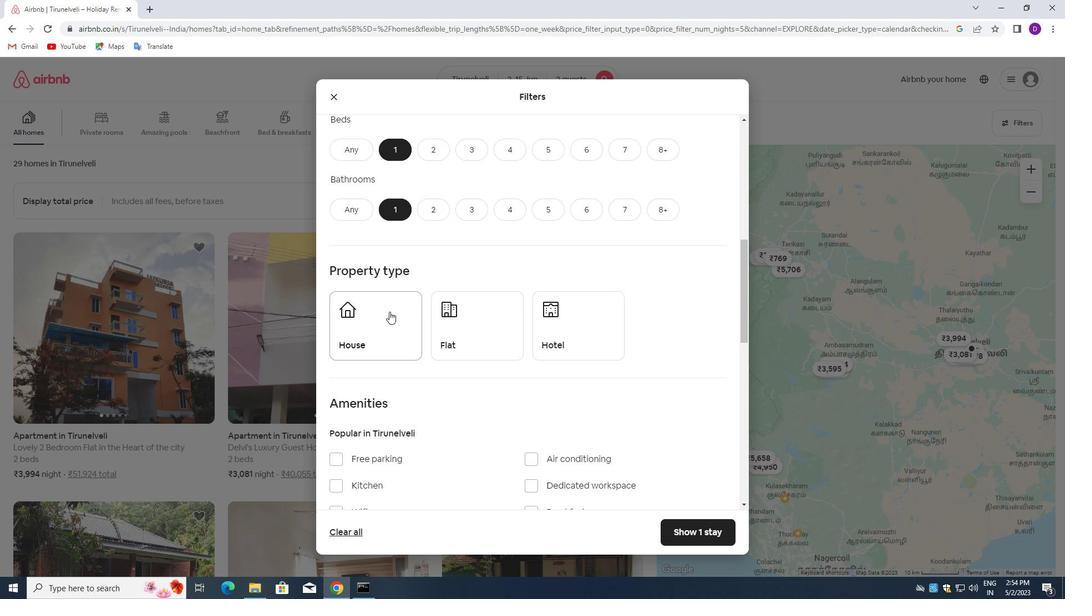
Action: Mouse pressed left at (385, 314)
Screenshot: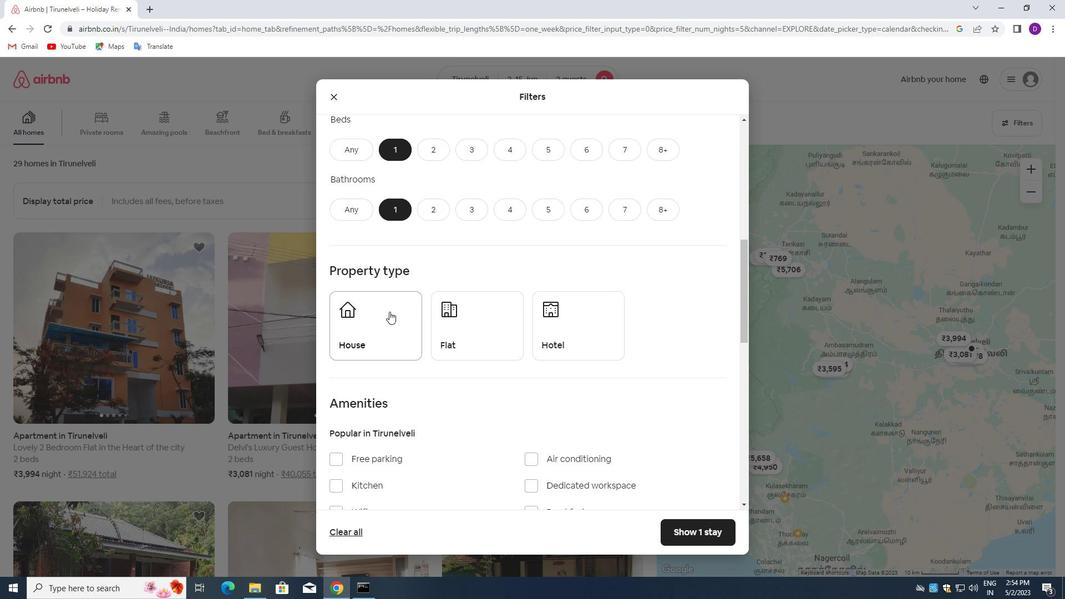 
Action: Mouse moved to (461, 321)
Screenshot: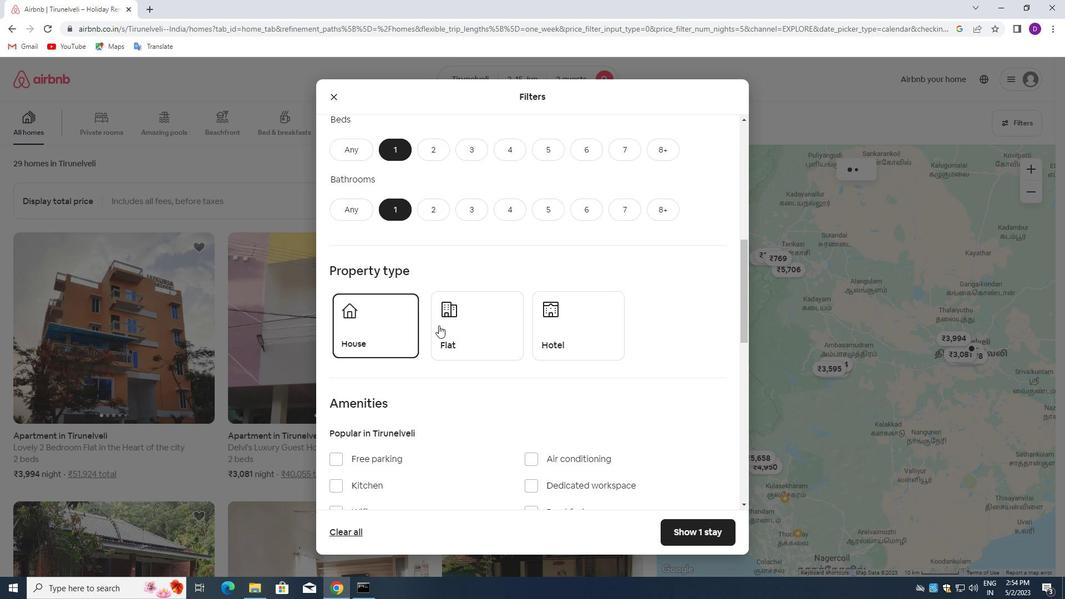 
Action: Mouse pressed left at (461, 321)
Screenshot: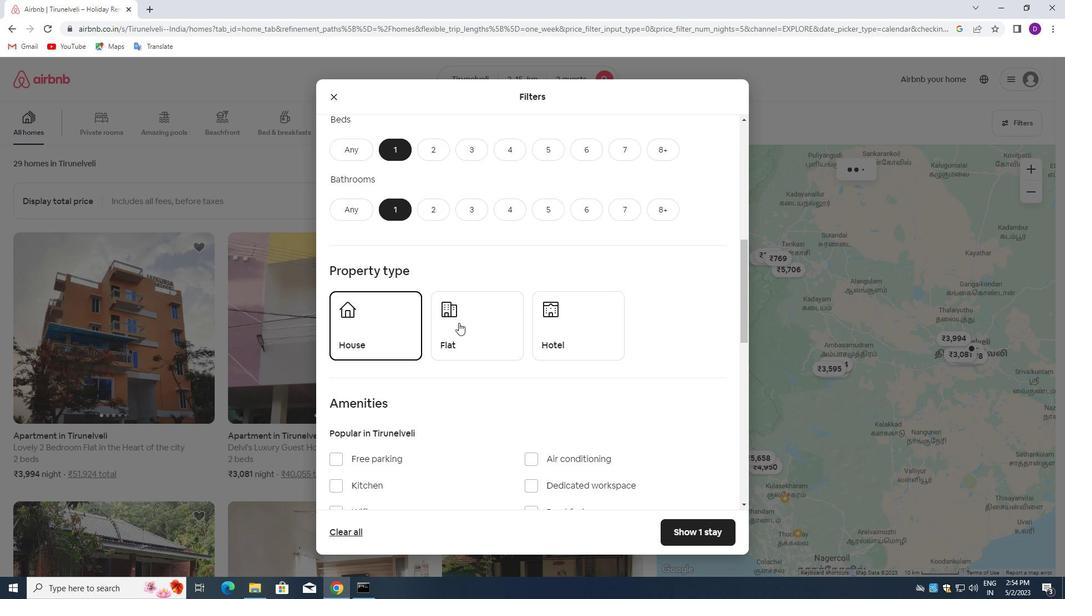 
Action: Mouse moved to (565, 324)
Screenshot: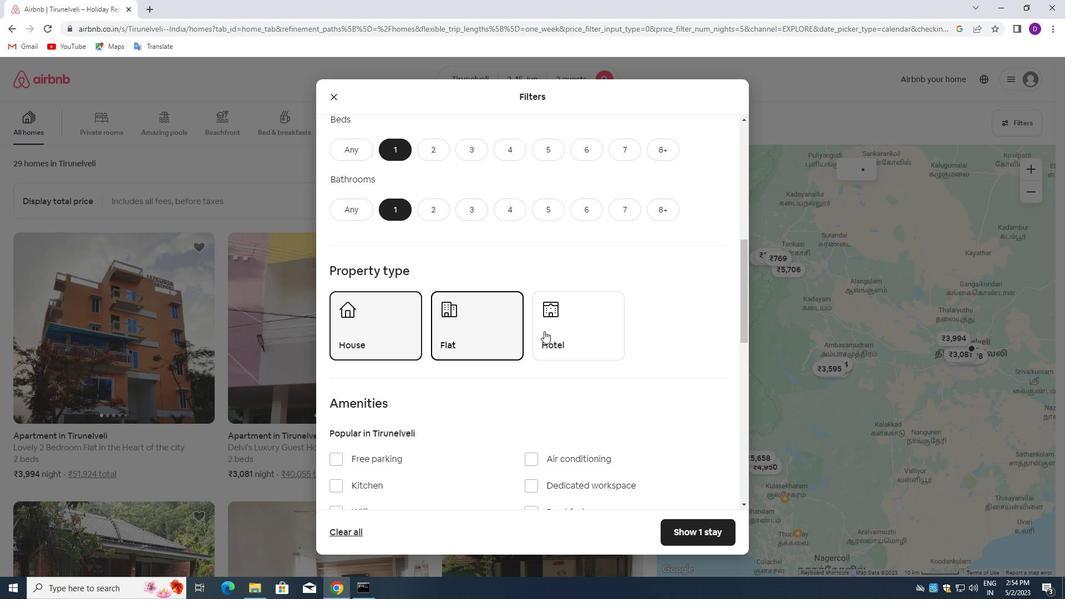 
Action: Mouse pressed left at (565, 324)
Screenshot: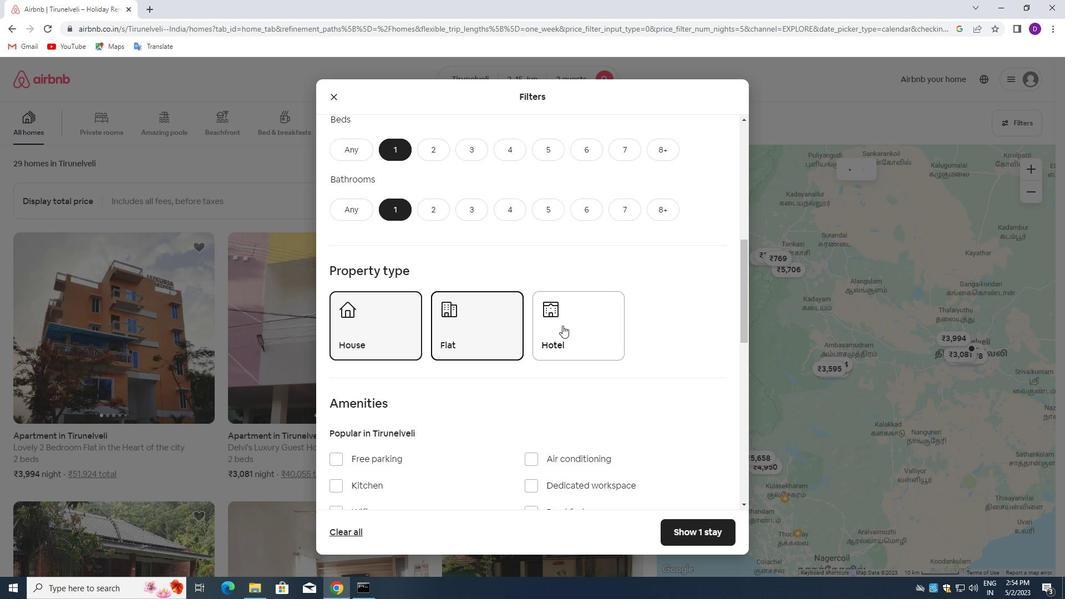 
Action: Mouse moved to (517, 300)
Screenshot: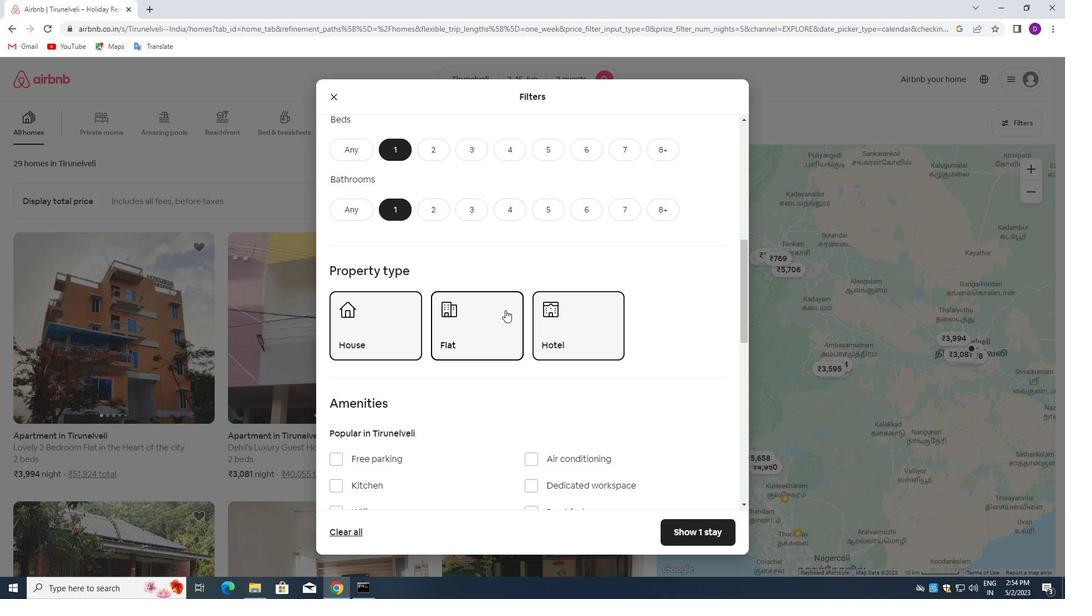
Action: Mouse scrolled (517, 299) with delta (0, 0)
Screenshot: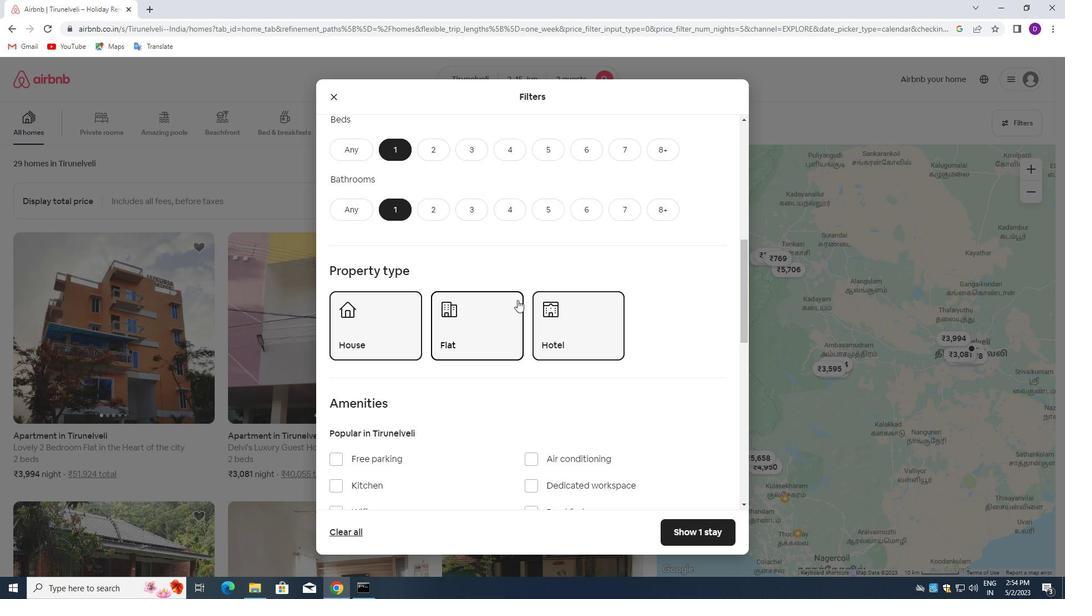 
Action: Mouse scrolled (517, 299) with delta (0, 0)
Screenshot: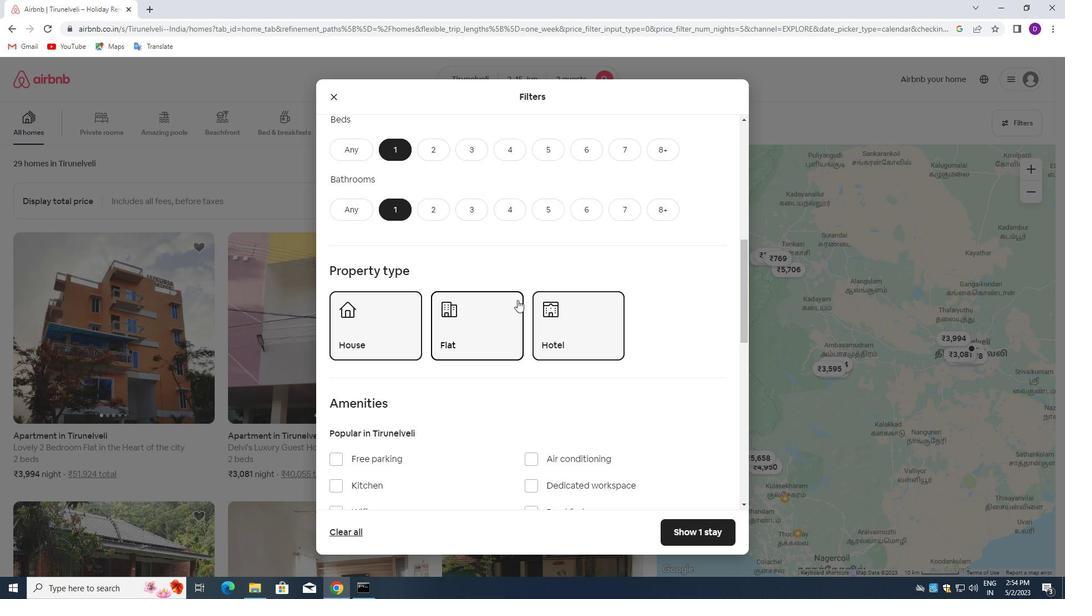 
Action: Mouse scrolled (517, 299) with delta (0, 0)
Screenshot: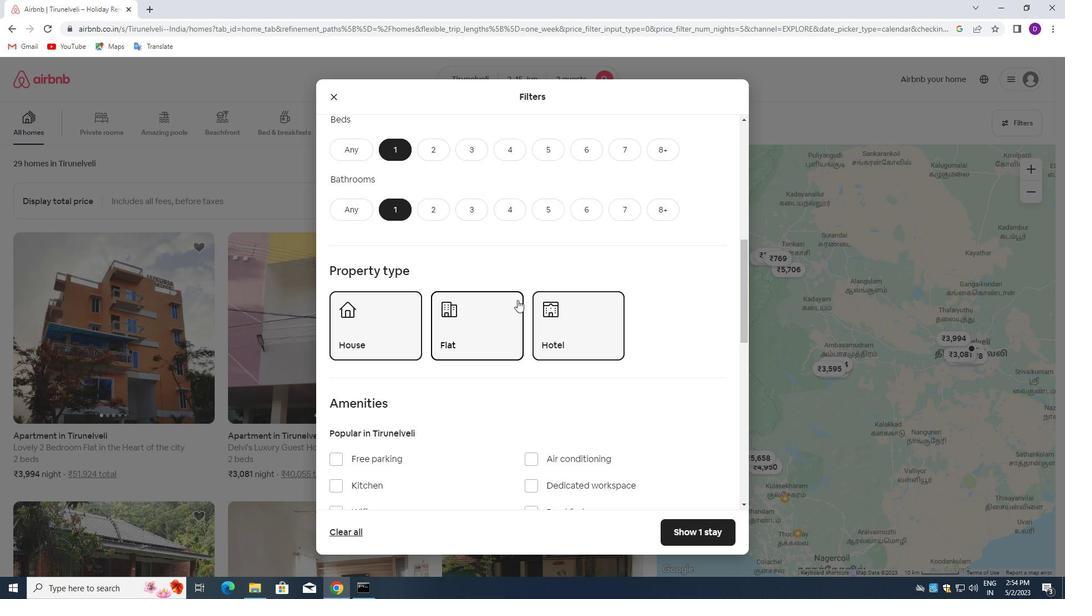 
Action: Mouse moved to (530, 311)
Screenshot: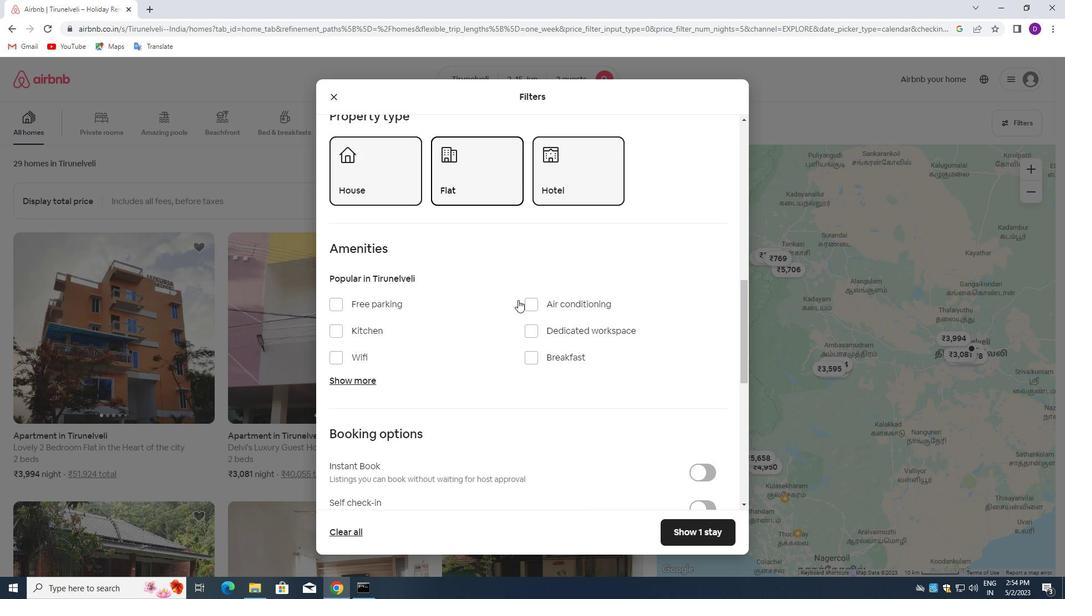 
Action: Mouse scrolled (530, 310) with delta (0, 0)
Screenshot: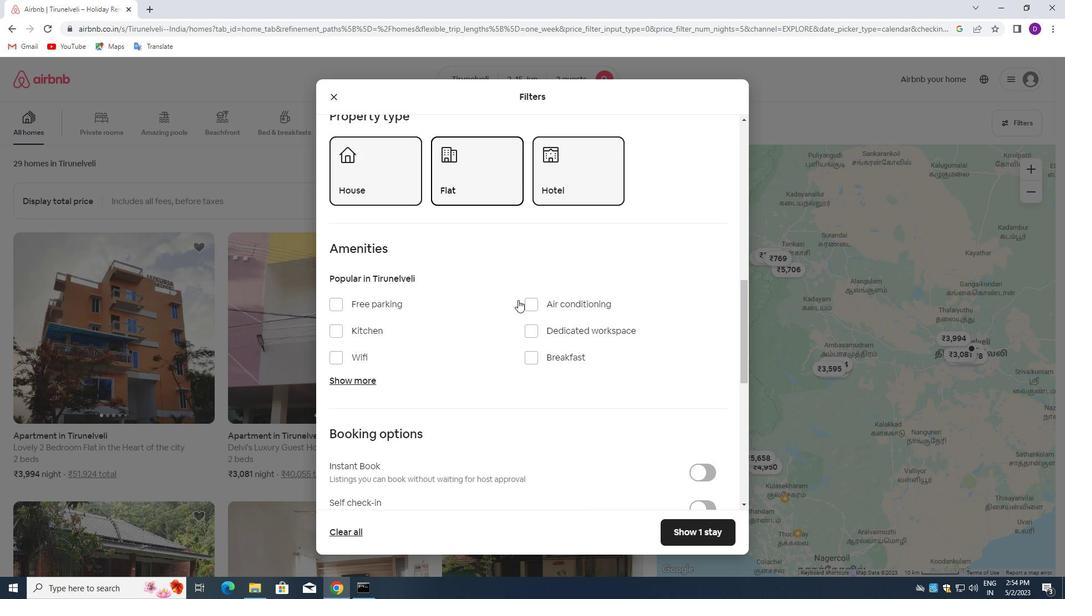 
Action: Mouse moved to (532, 313)
Screenshot: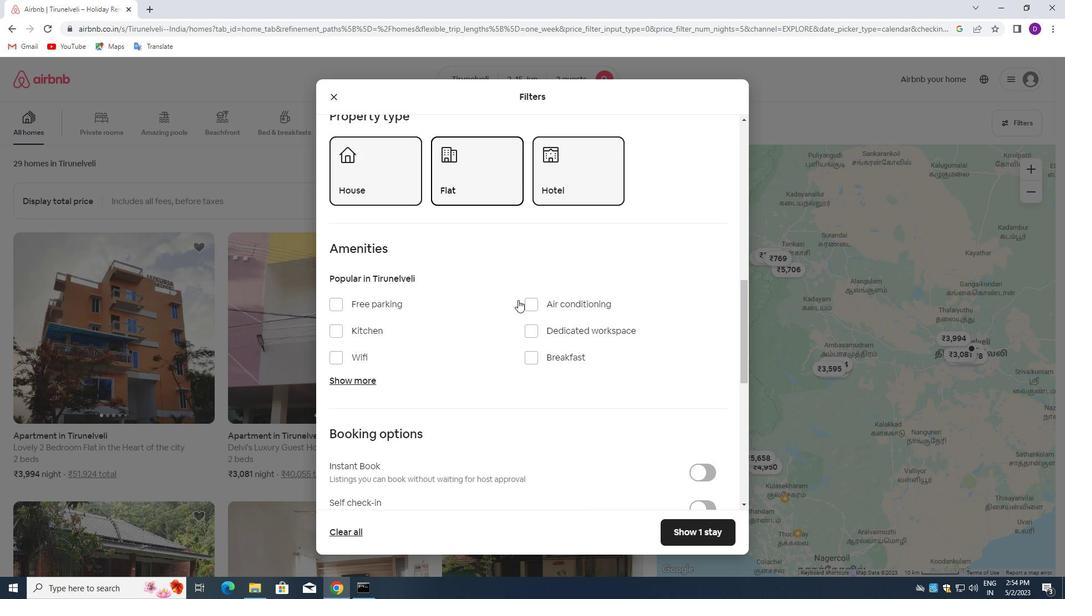 
Action: Mouse scrolled (532, 312) with delta (0, 0)
Screenshot: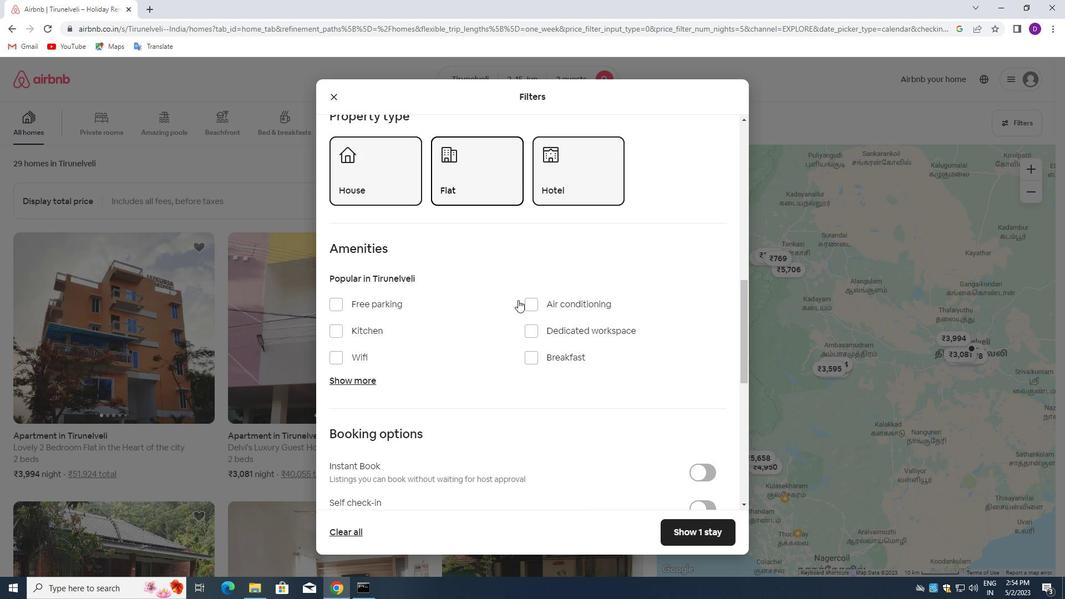 
Action: Mouse moved to (532, 314)
Screenshot: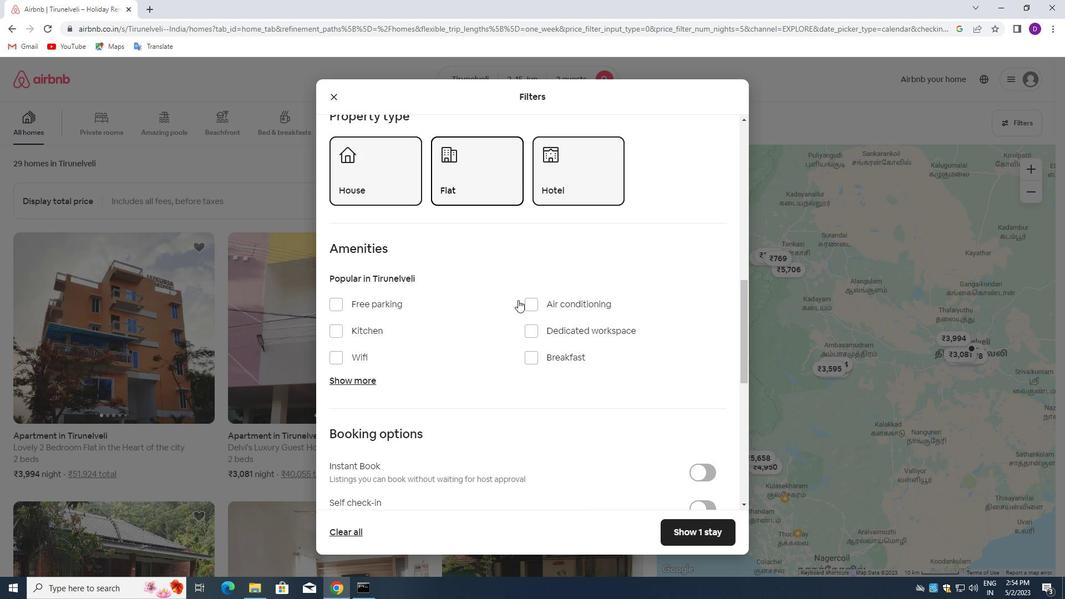 
Action: Mouse scrolled (532, 313) with delta (0, 0)
Screenshot: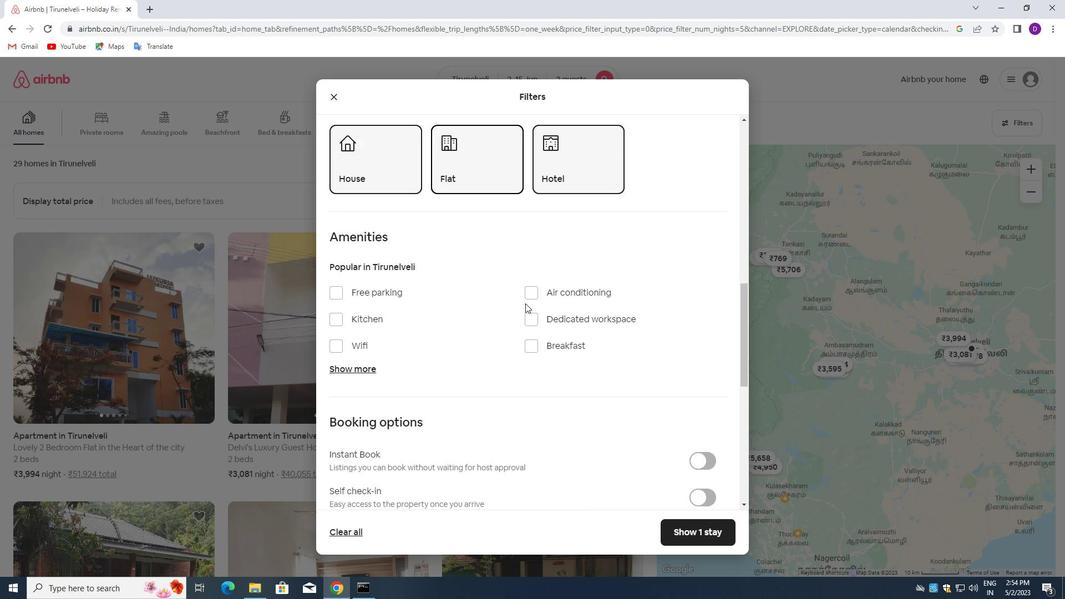 
Action: Mouse moved to (532, 314)
Screenshot: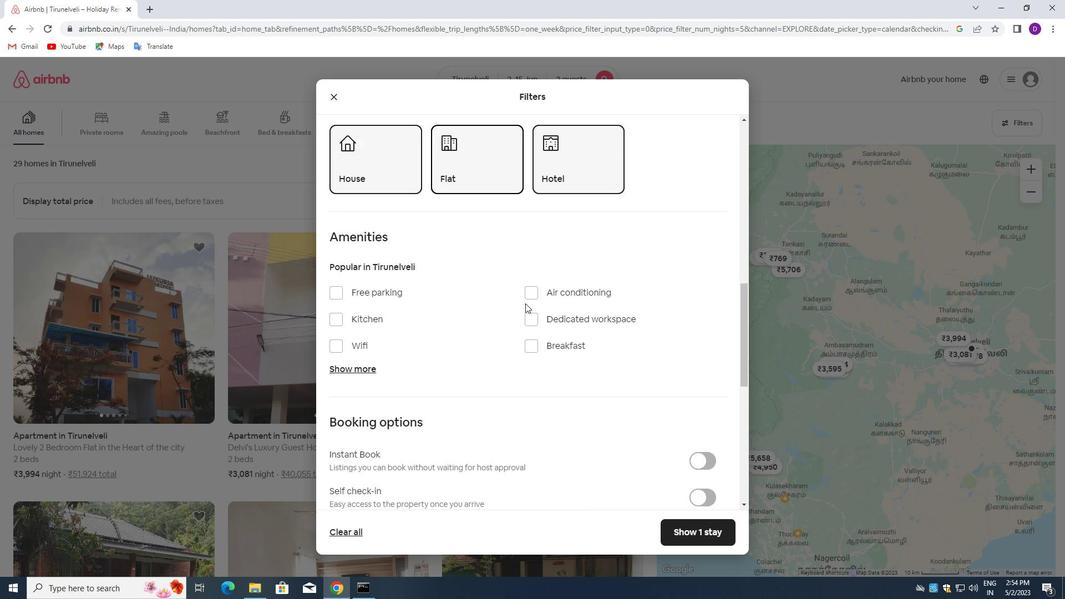 
Action: Mouse scrolled (532, 314) with delta (0, 0)
Screenshot: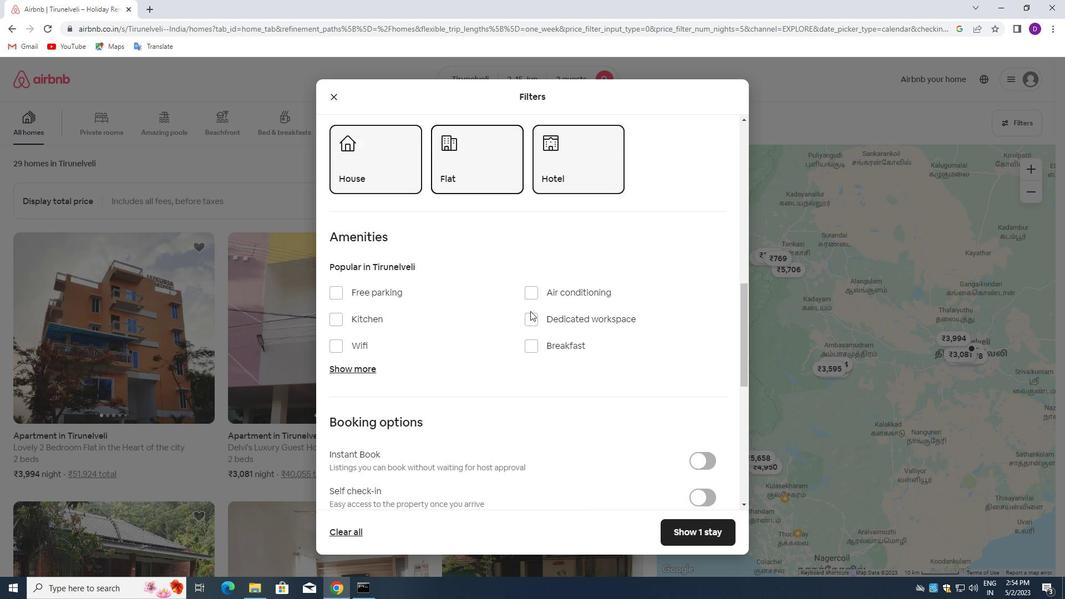 
Action: Mouse moved to (708, 279)
Screenshot: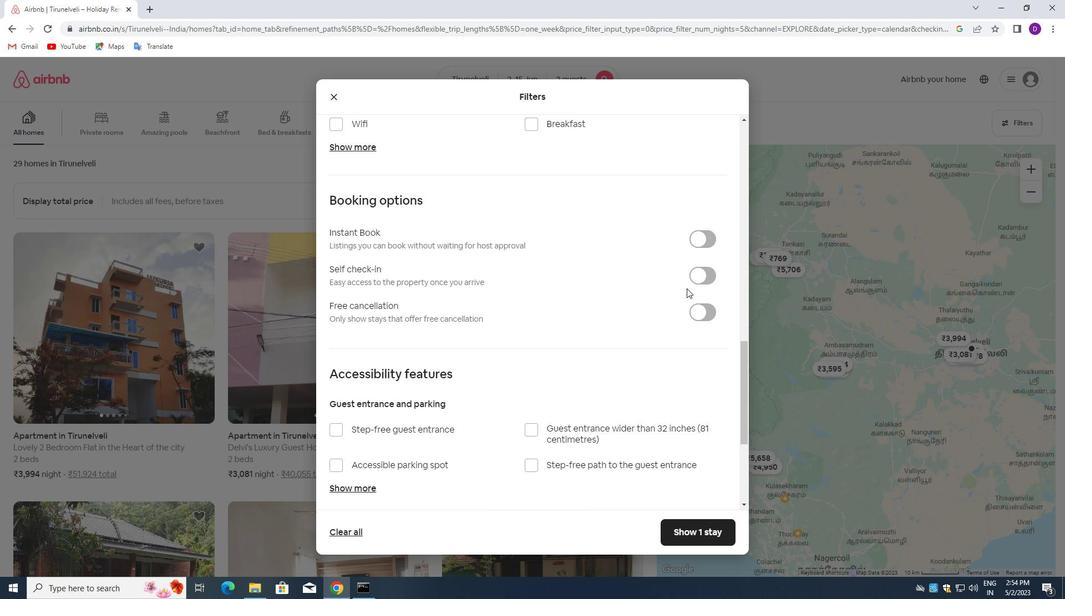
Action: Mouse pressed left at (708, 279)
Screenshot: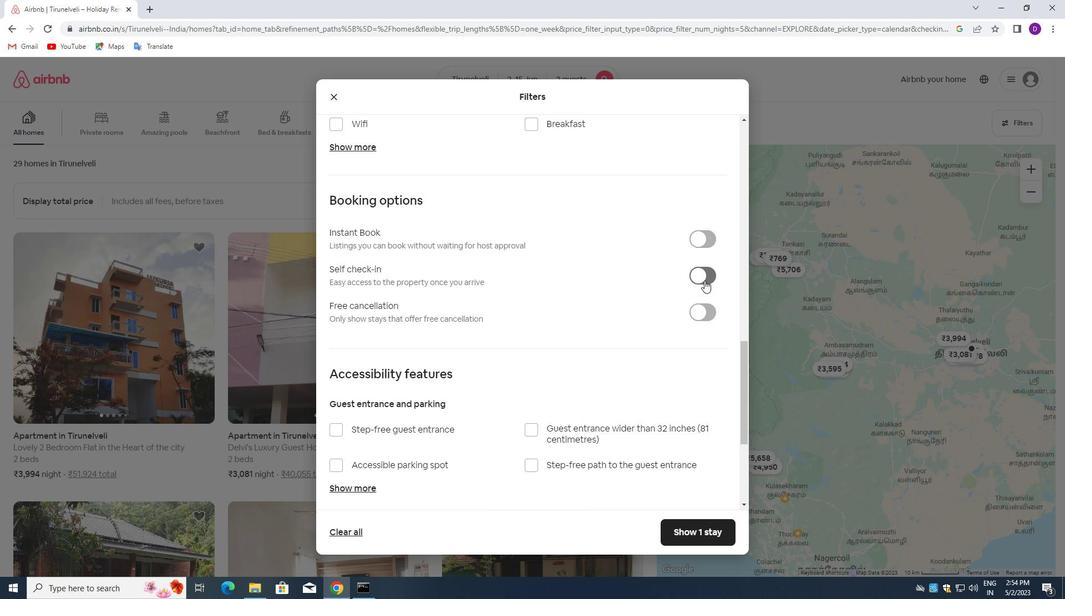 
Action: Mouse moved to (475, 317)
Screenshot: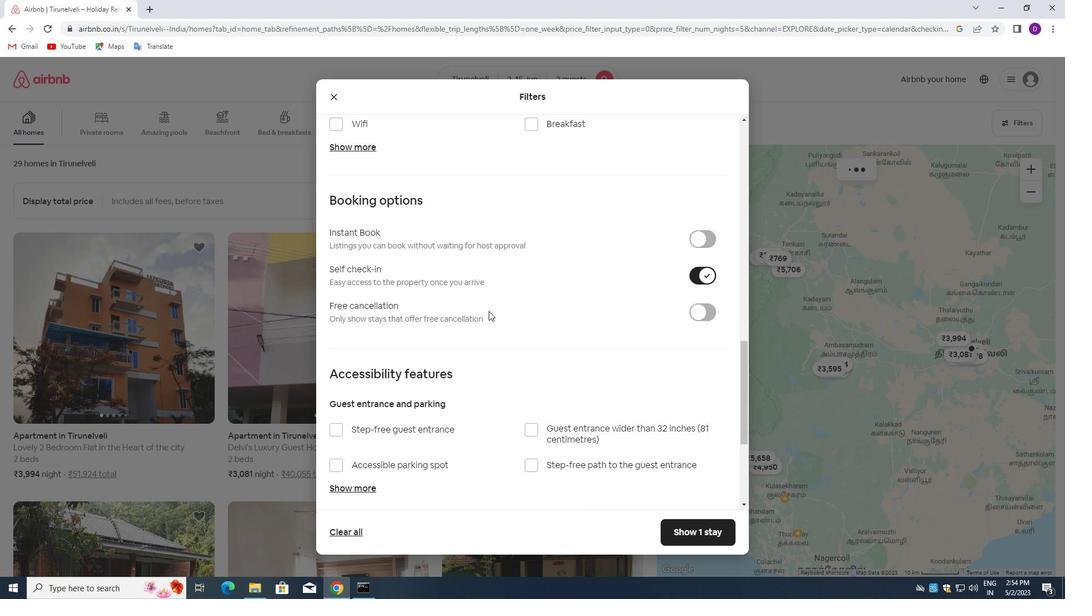 
Action: Mouse scrolled (475, 317) with delta (0, 0)
Screenshot: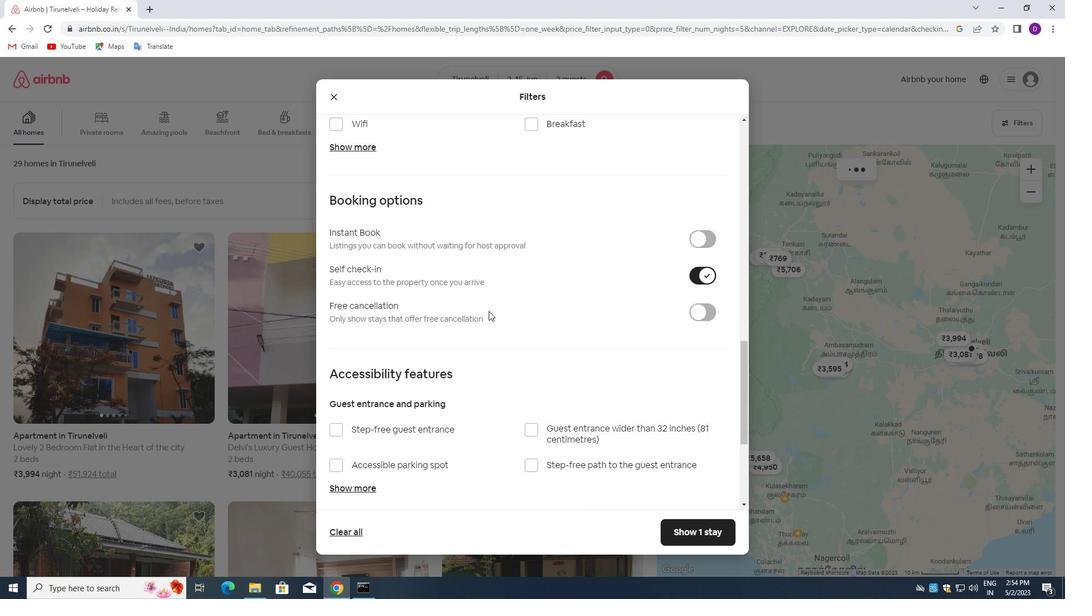 
Action: Mouse moved to (474, 318)
Screenshot: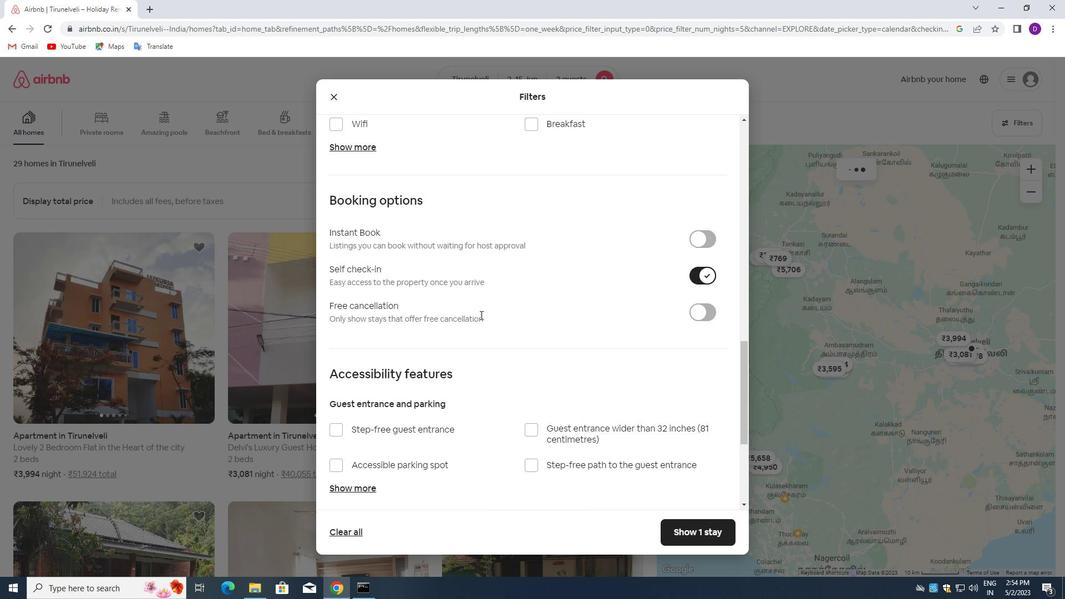 
Action: Mouse scrolled (474, 317) with delta (0, 0)
Screenshot: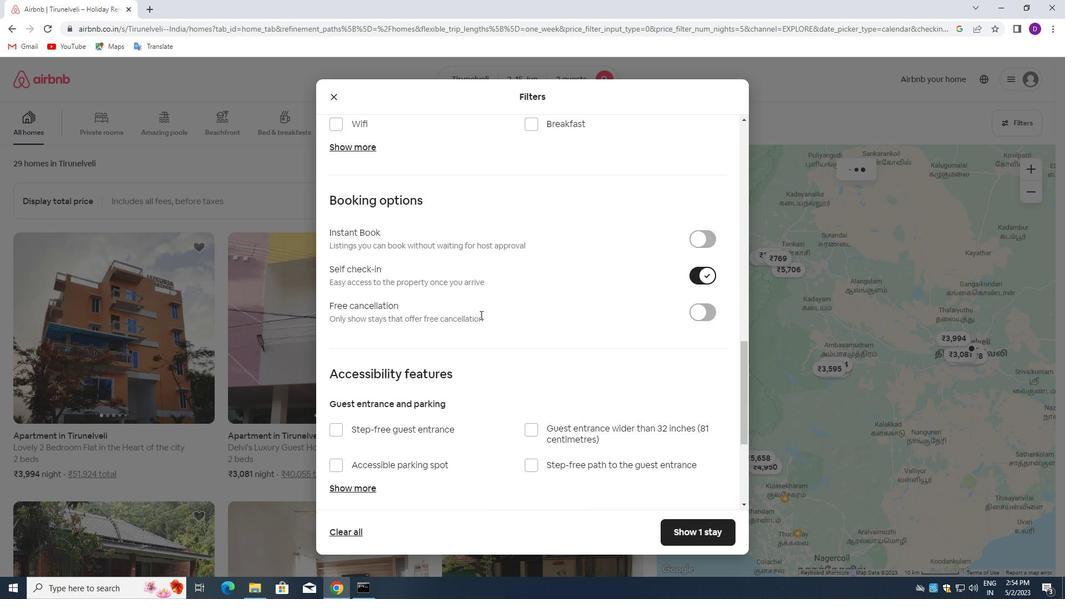 
Action: Mouse moved to (474, 319)
Screenshot: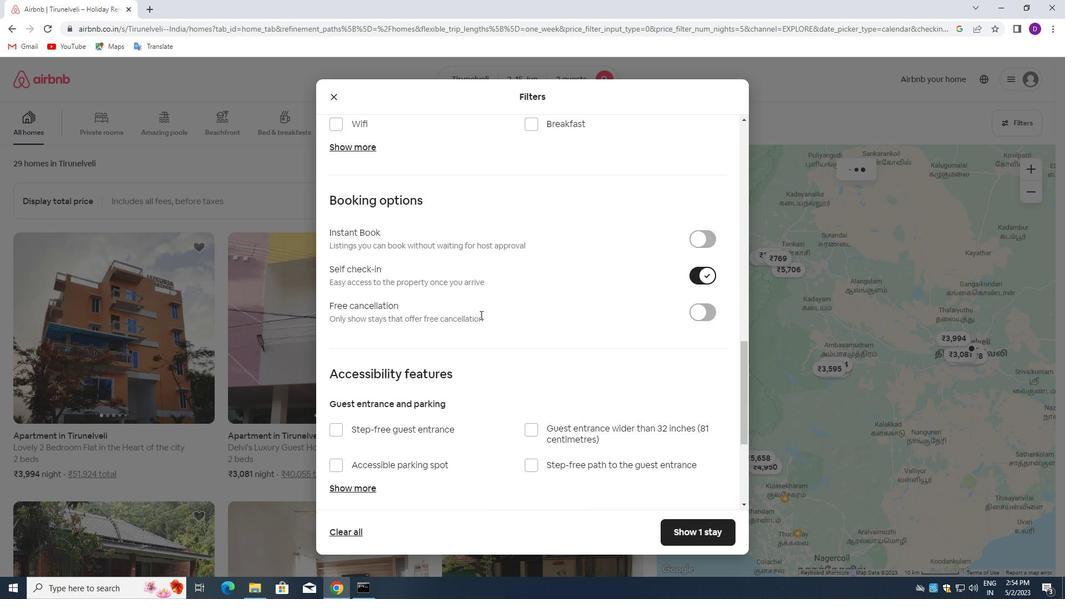 
Action: Mouse scrolled (474, 319) with delta (0, 0)
Screenshot: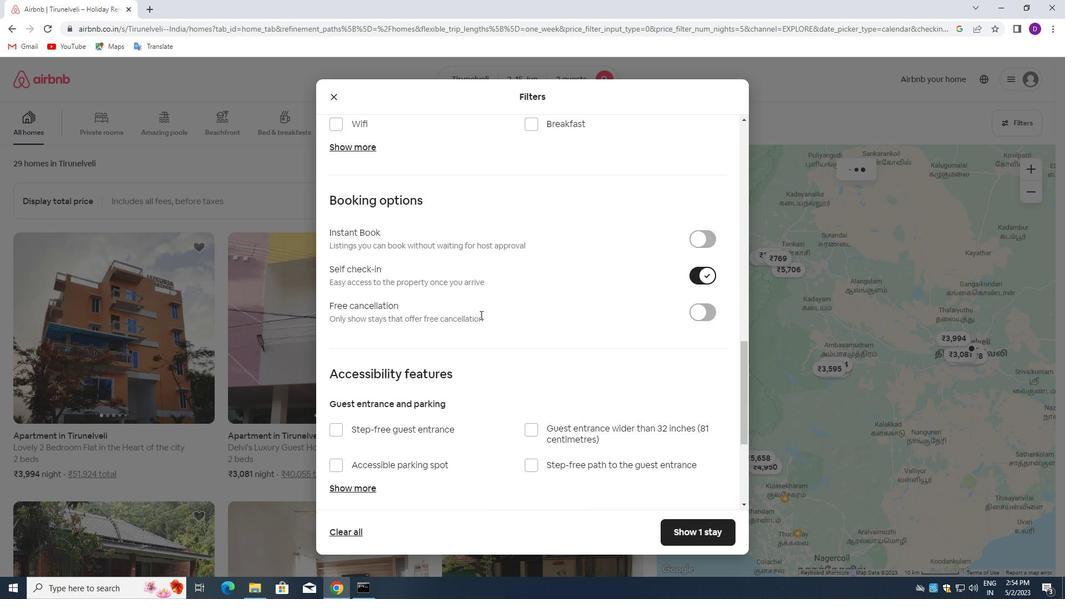 
Action: Mouse scrolled (474, 319) with delta (0, 0)
Screenshot: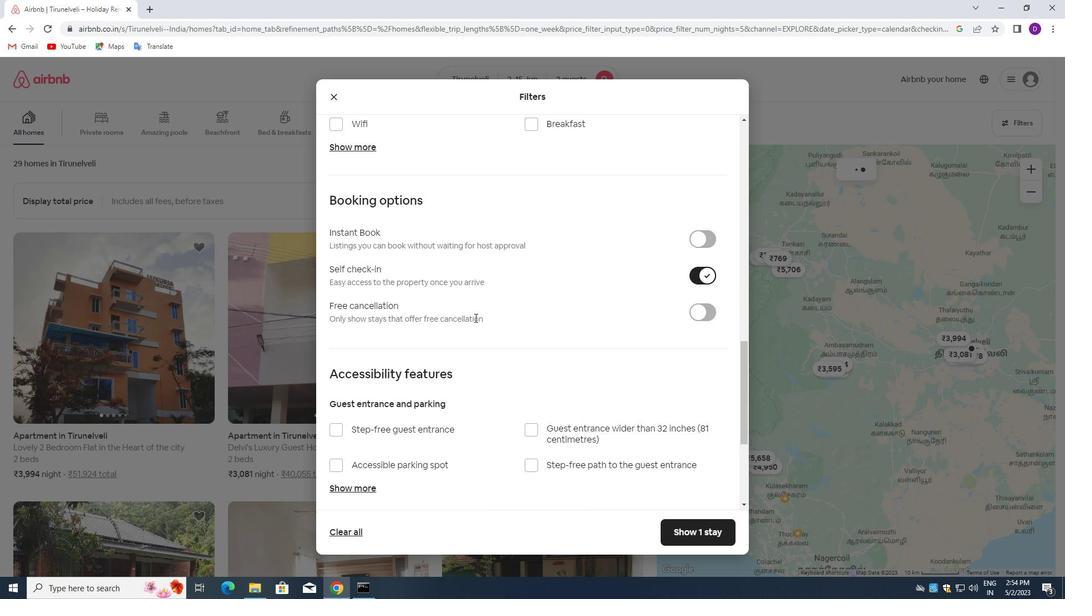 
Action: Mouse moved to (474, 319)
Screenshot: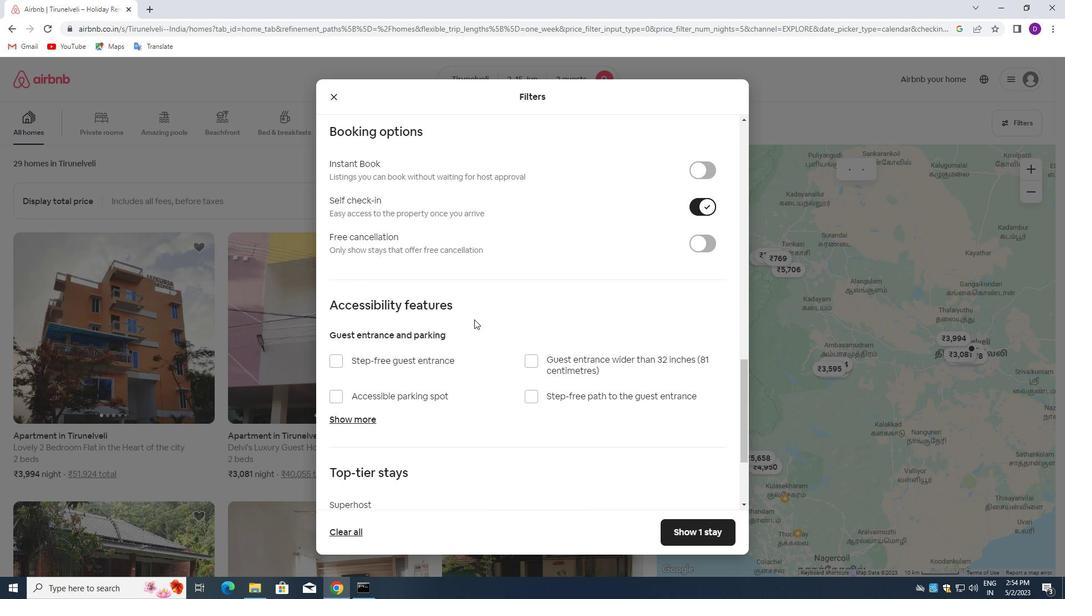 
Action: Mouse scrolled (474, 319) with delta (0, 0)
Screenshot: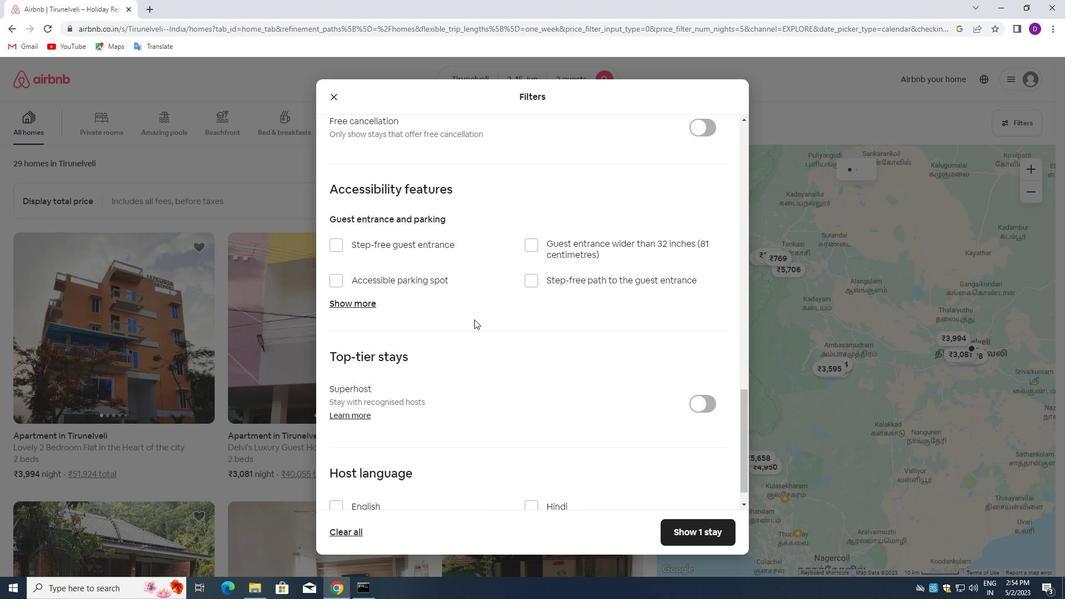
Action: Mouse moved to (475, 321)
Screenshot: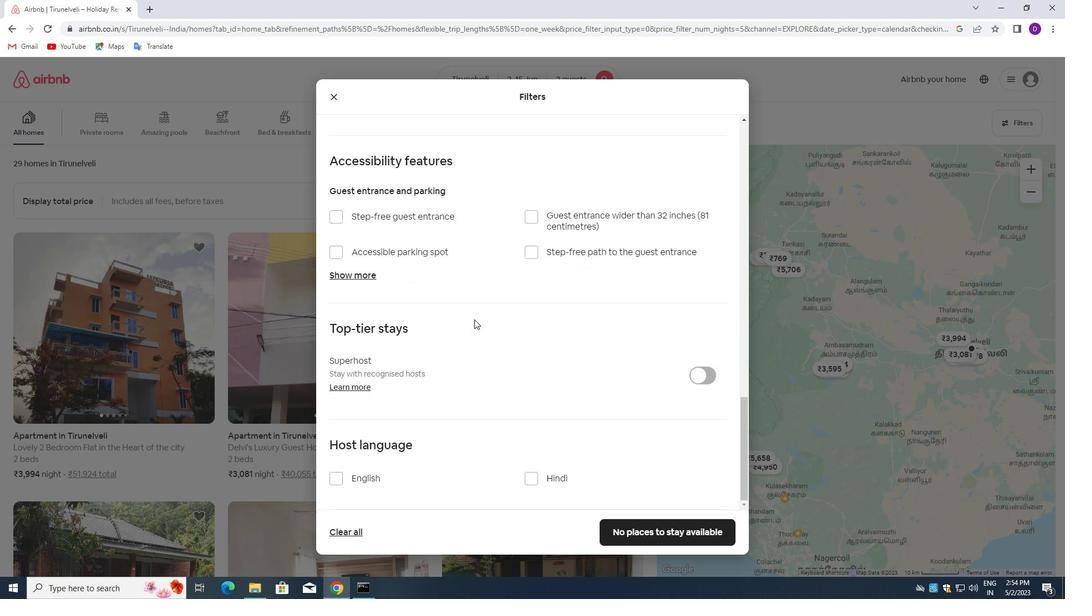 
Action: Mouse scrolled (475, 320) with delta (0, 0)
Screenshot: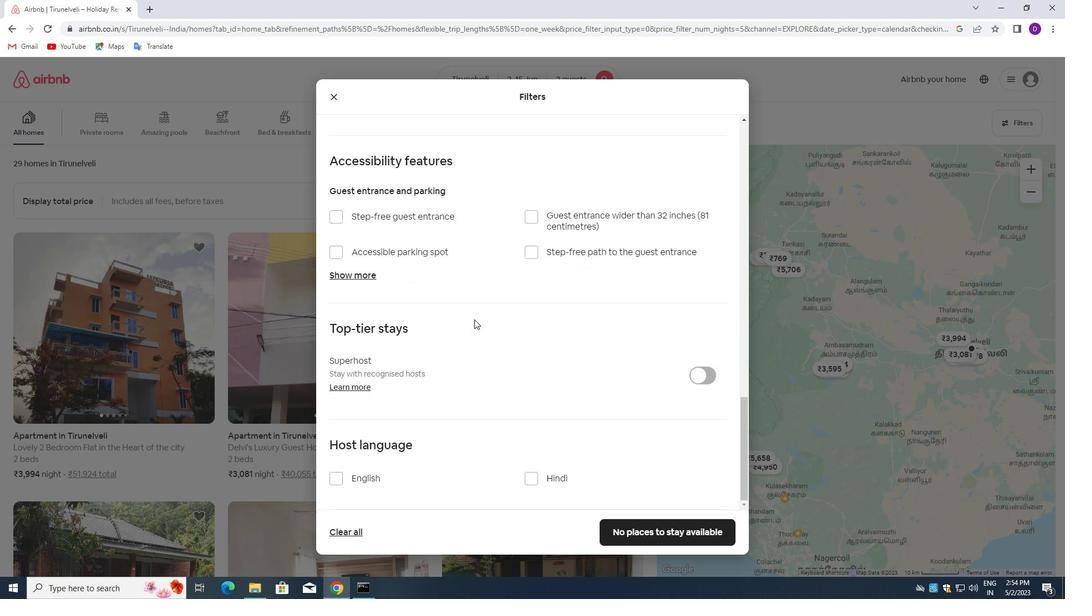 
Action: Mouse moved to (475, 325)
Screenshot: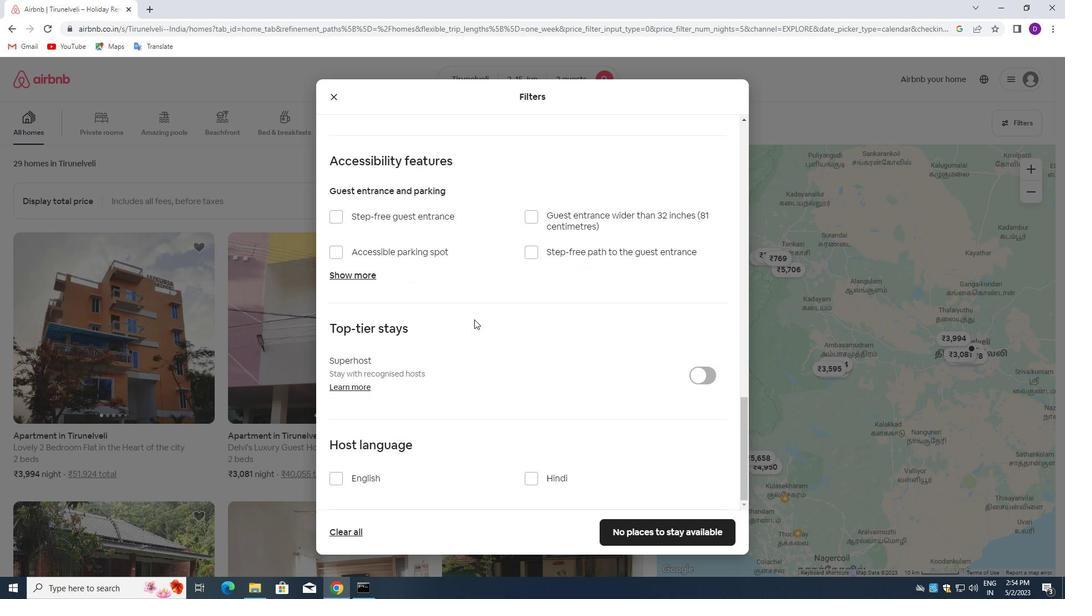 
Action: Mouse scrolled (475, 325) with delta (0, 0)
Screenshot: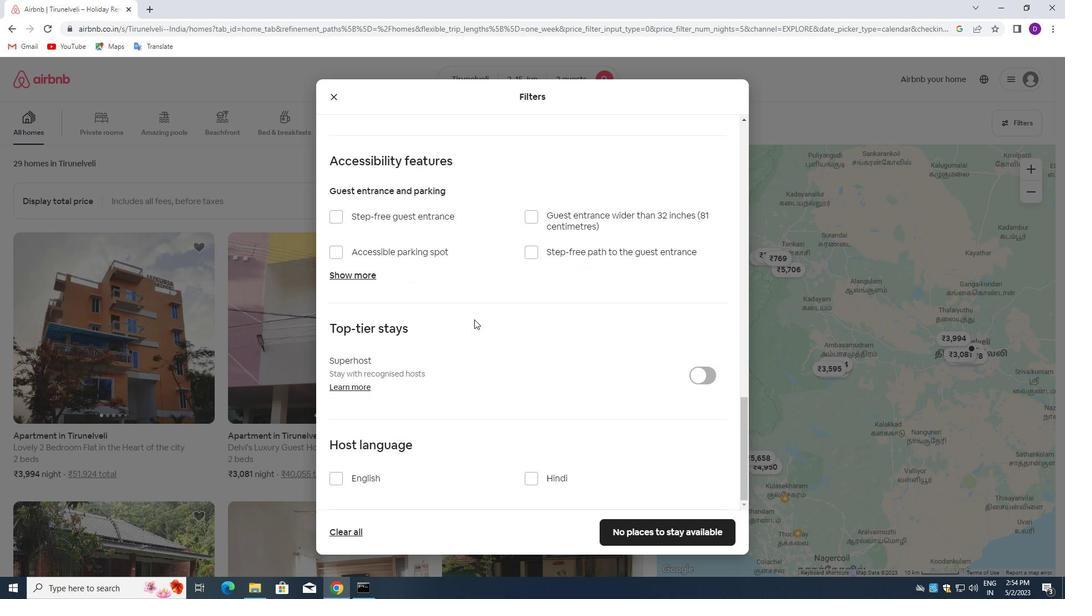 
Action: Mouse moved to (475, 328)
Screenshot: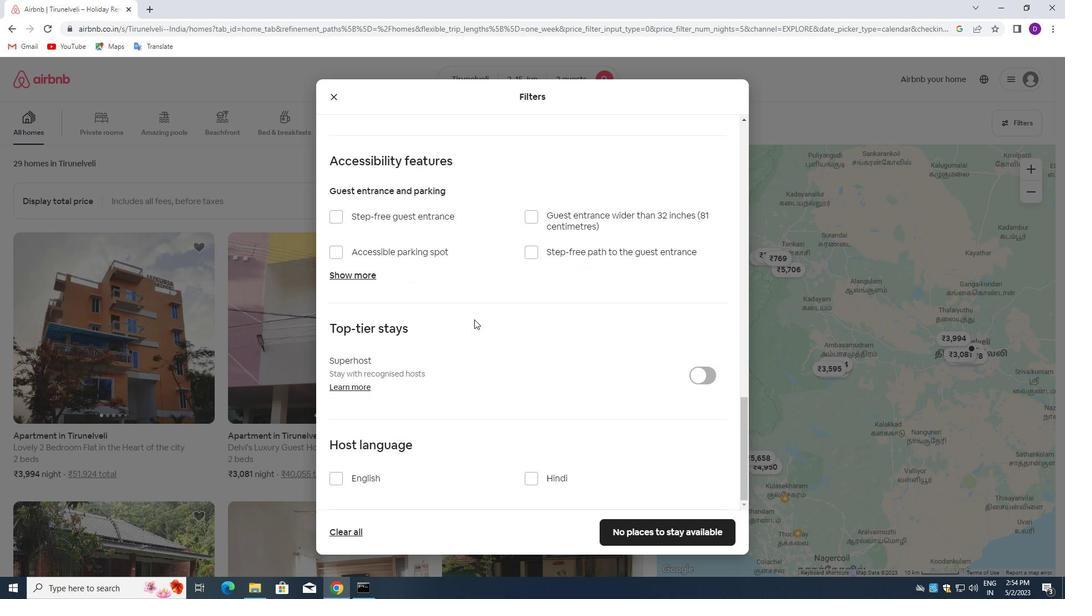 
Action: Mouse scrolled (475, 327) with delta (0, 0)
Screenshot: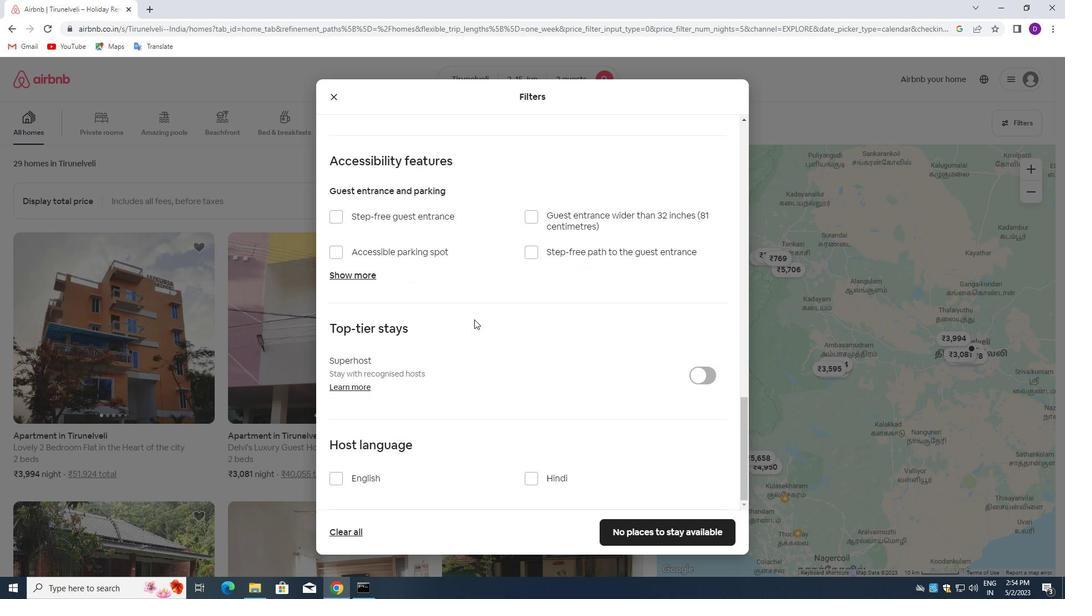 
Action: Mouse moved to (336, 480)
Screenshot: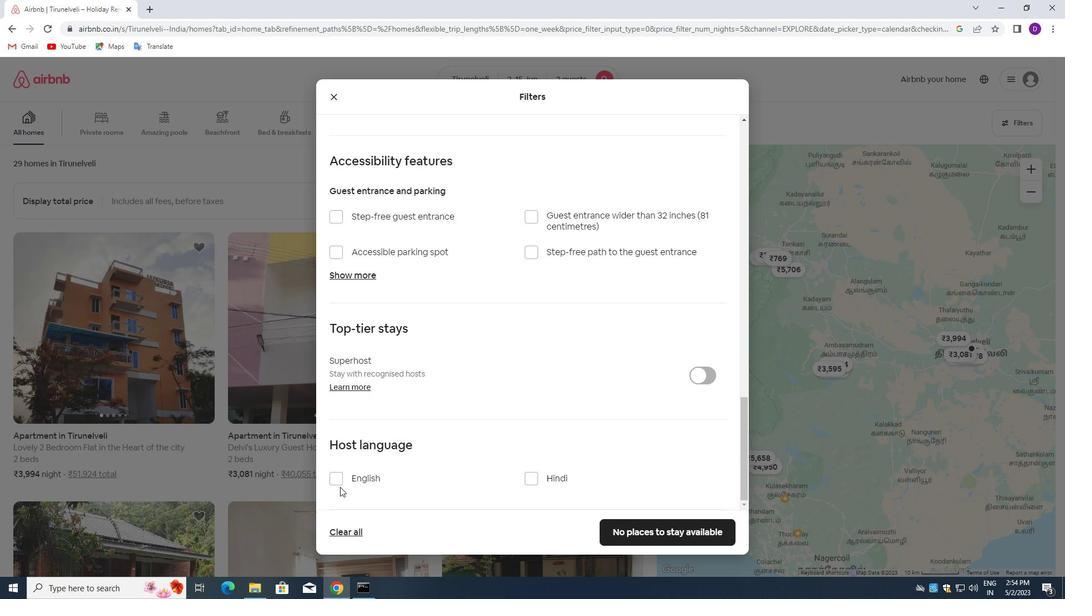 
Action: Mouse pressed left at (336, 480)
Screenshot: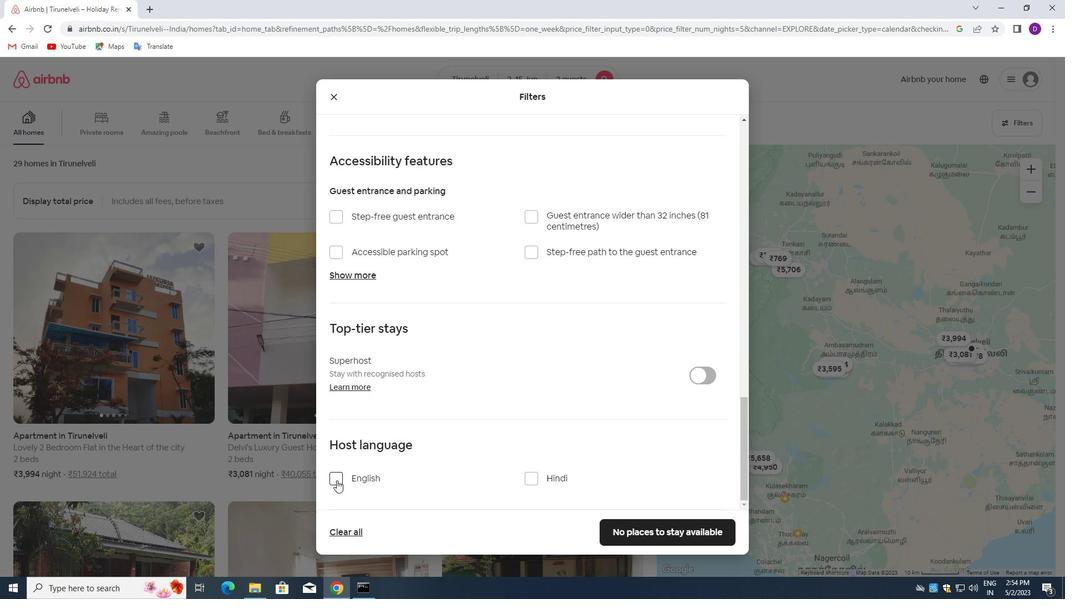 
Action: Mouse moved to (390, 474)
Screenshot: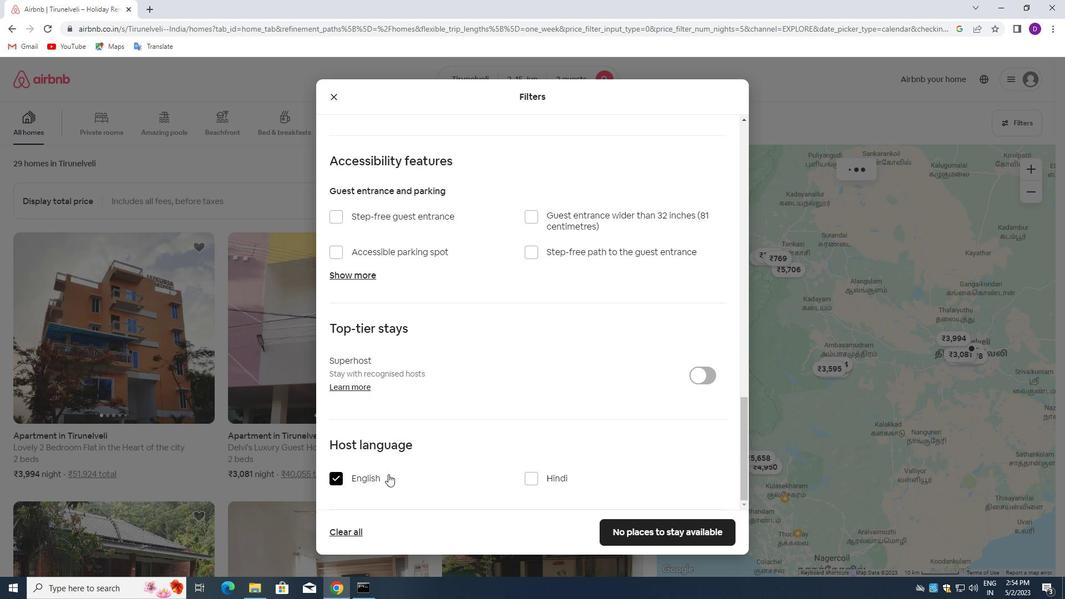 
